 Task: Create a due date automation trigger when advanced on, on the monday before a card is due add dates starting in in more than 1 days at 11:00 AM.
Action: Mouse moved to (1006, 161)
Screenshot: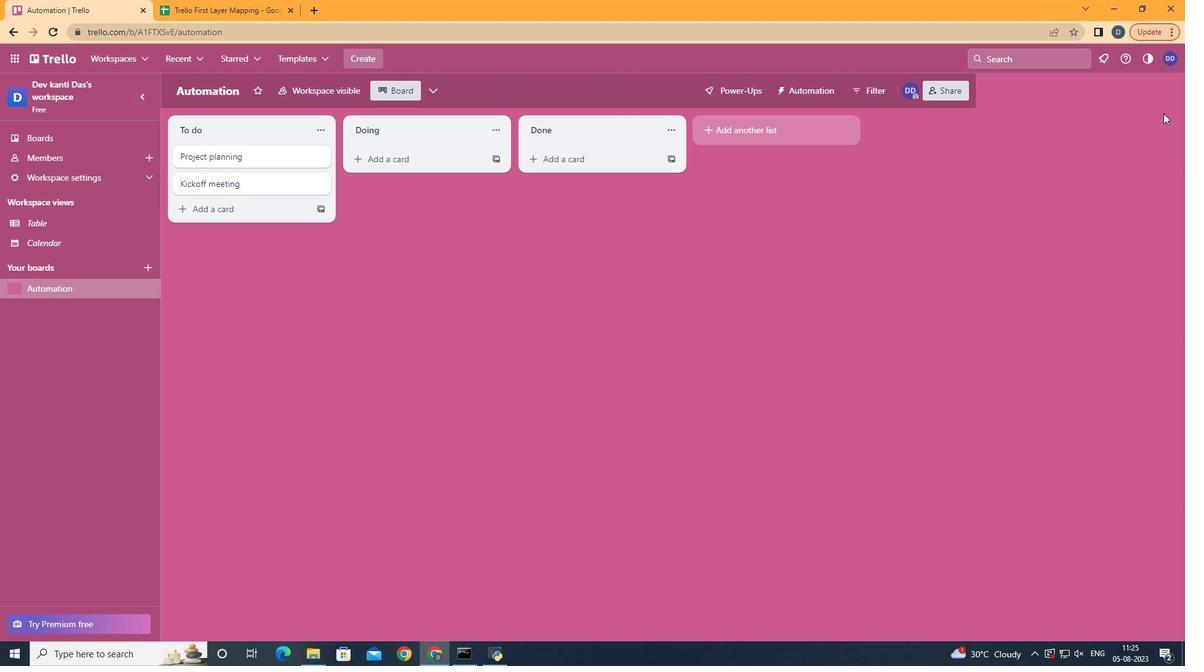 
Action: Mouse pressed left at (1006, 161)
Screenshot: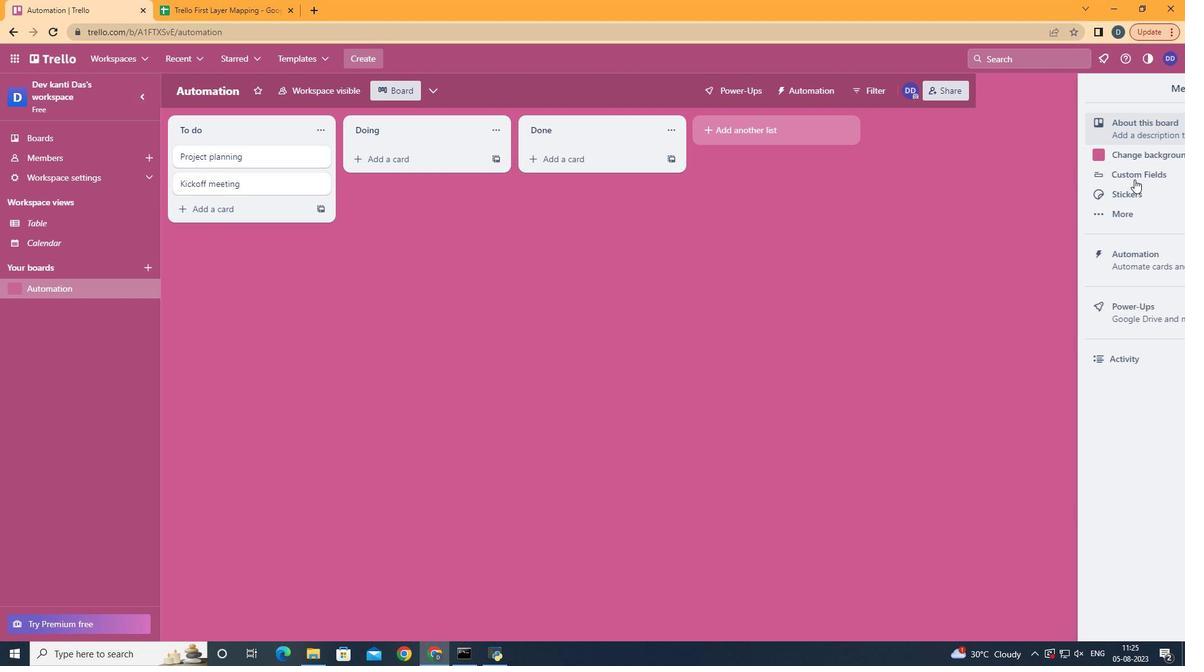 
Action: Mouse moved to (972, 296)
Screenshot: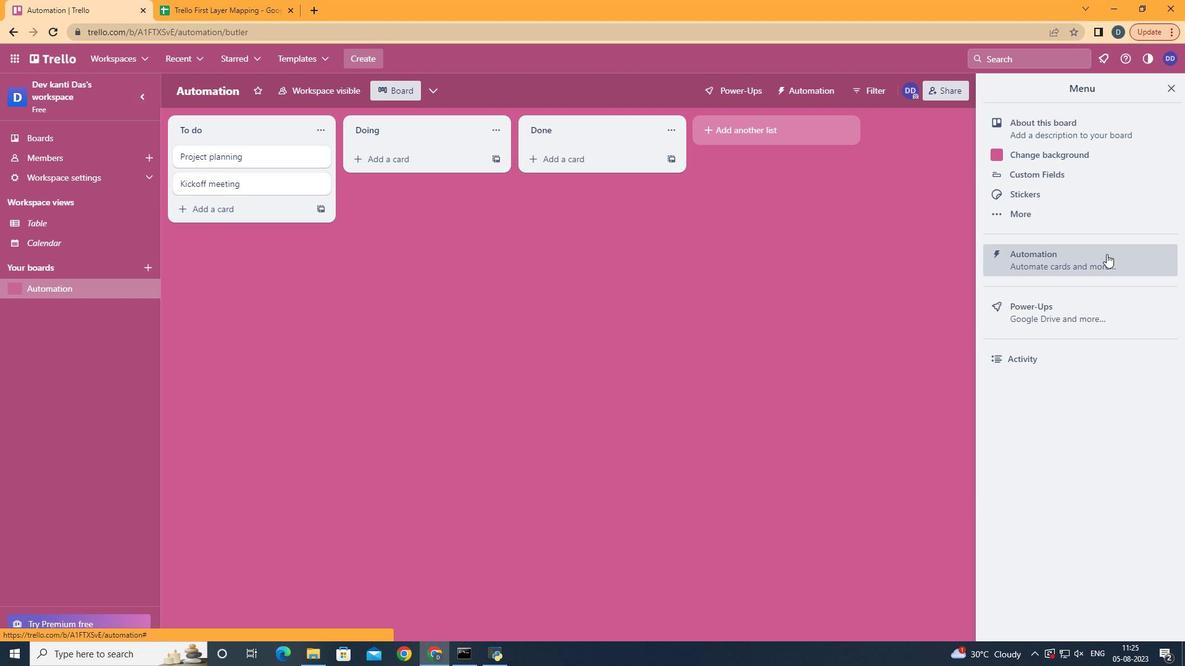 
Action: Mouse pressed left at (972, 296)
Screenshot: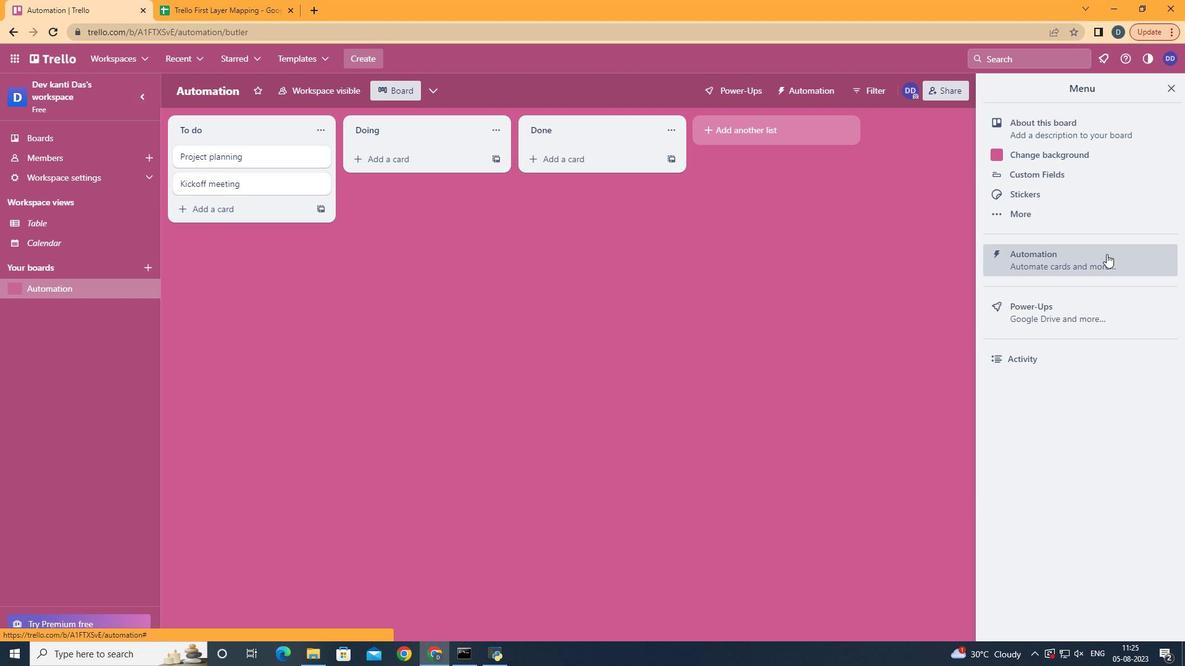 
Action: Mouse moved to (466, 295)
Screenshot: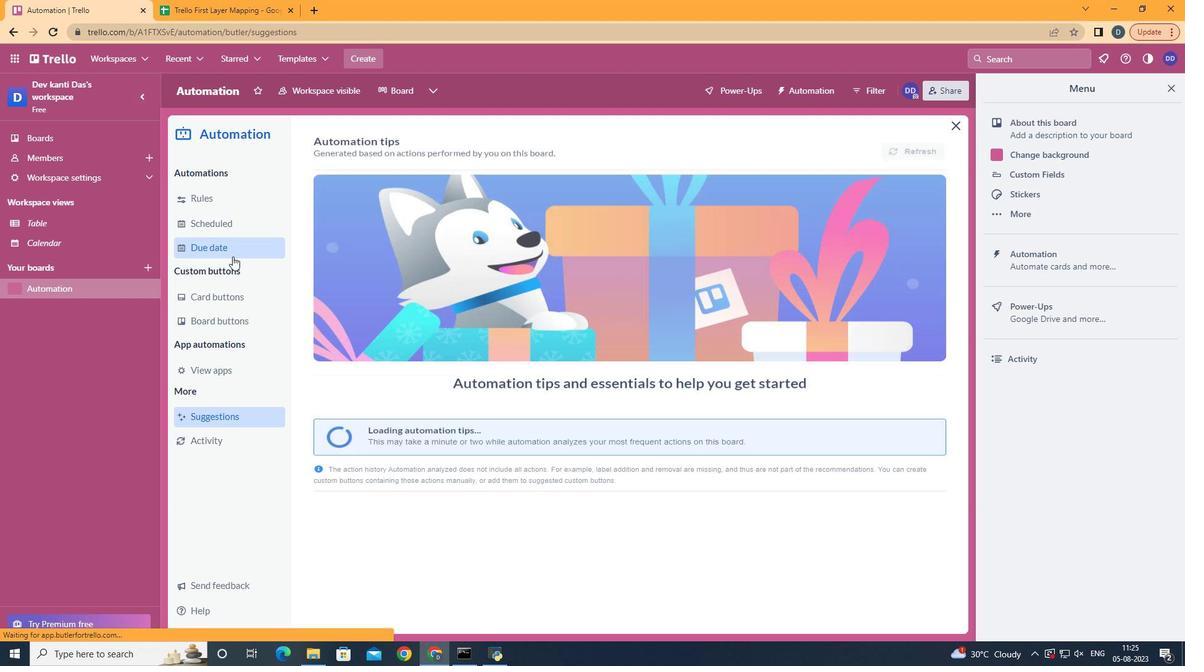 
Action: Mouse pressed left at (466, 295)
Screenshot: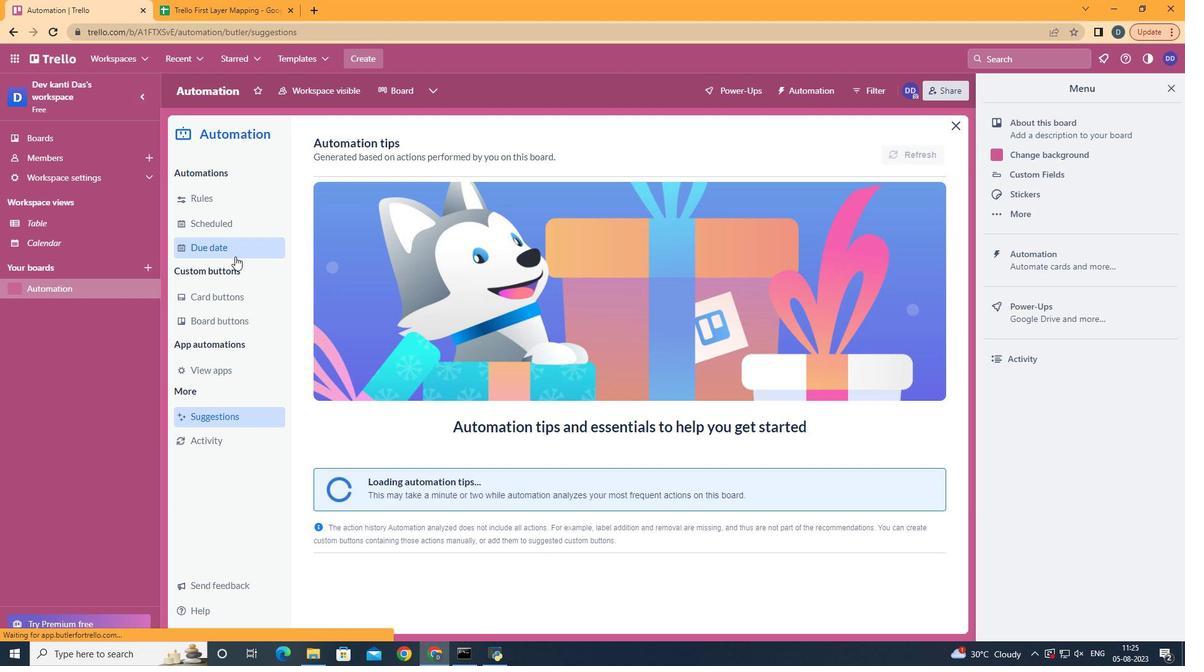 
Action: Mouse moved to (842, 206)
Screenshot: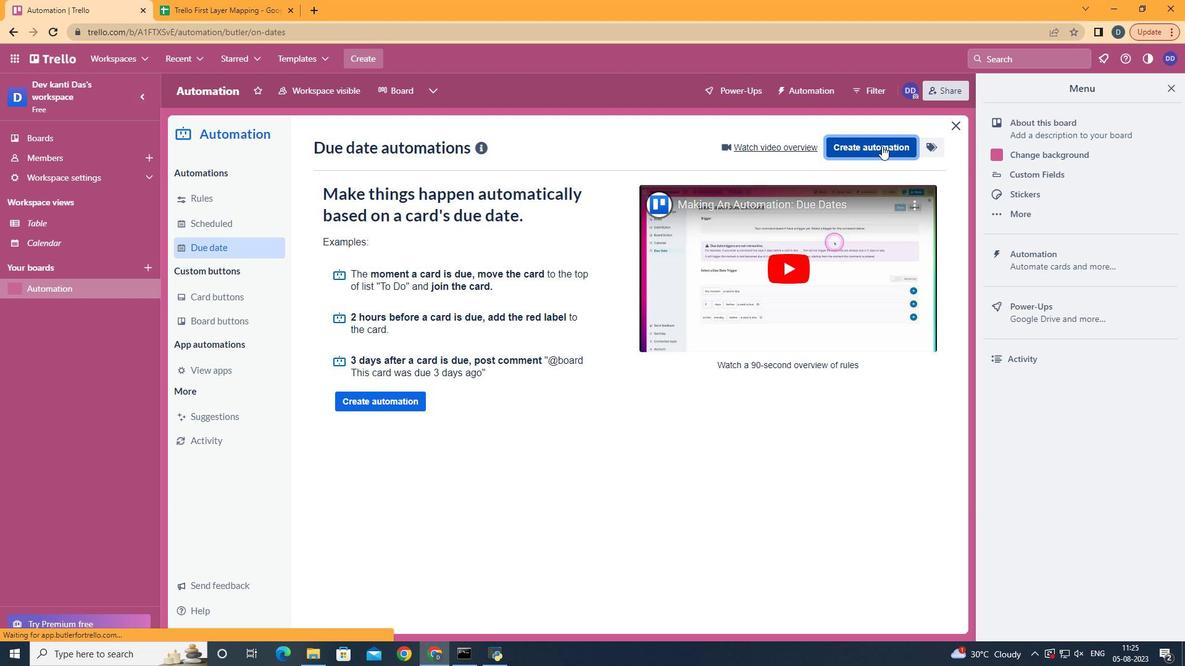
Action: Mouse pressed left at (842, 206)
Screenshot: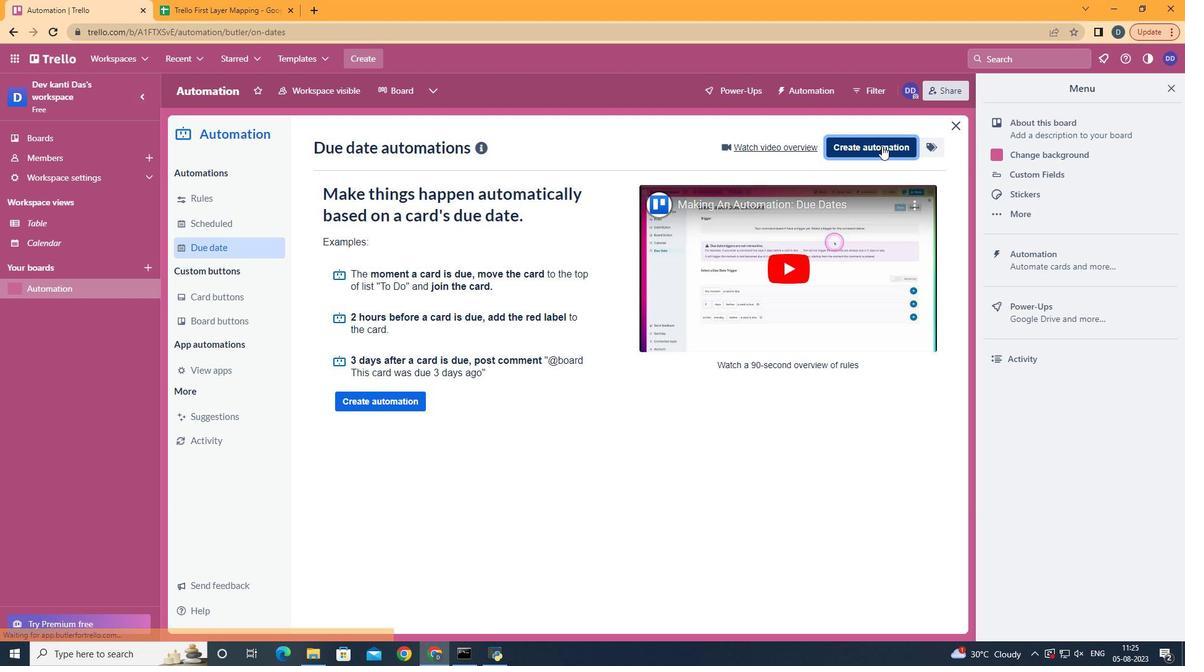 
Action: Mouse moved to (720, 311)
Screenshot: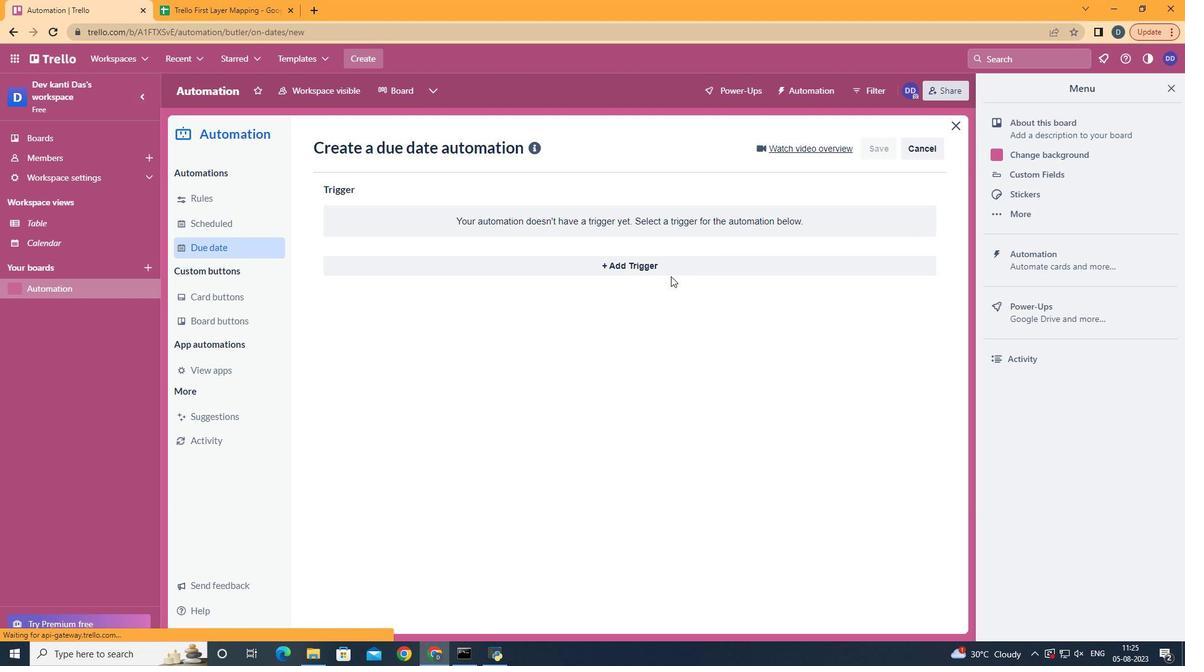 
Action: Mouse pressed left at (720, 311)
Screenshot: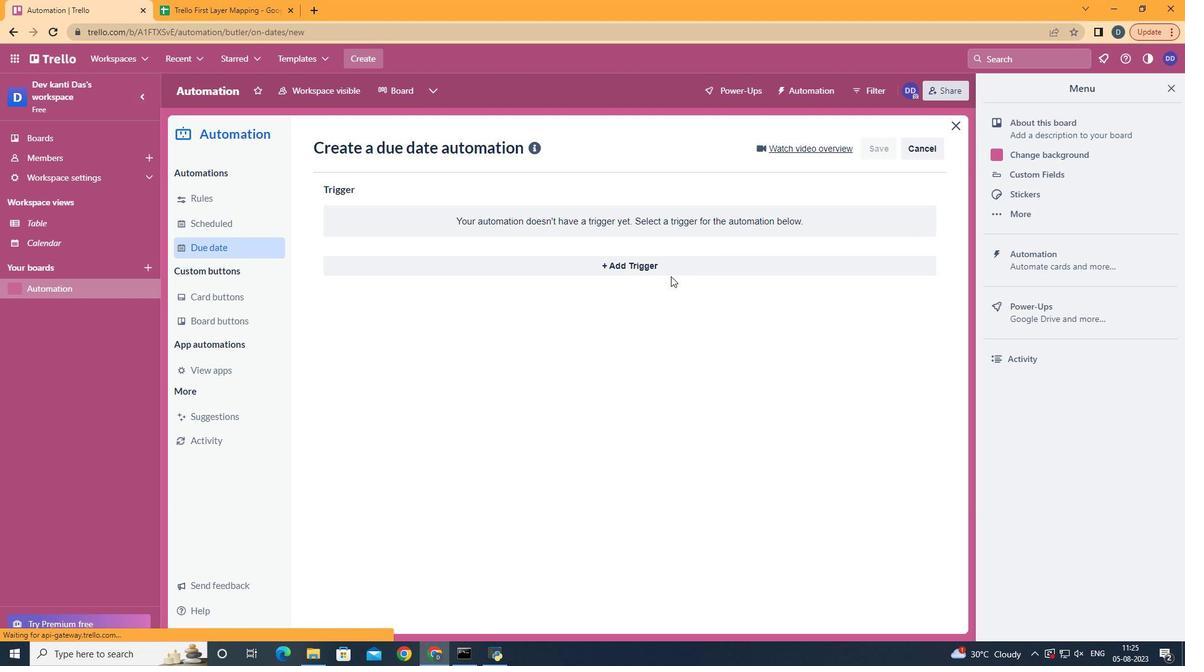 
Action: Mouse moved to (780, 304)
Screenshot: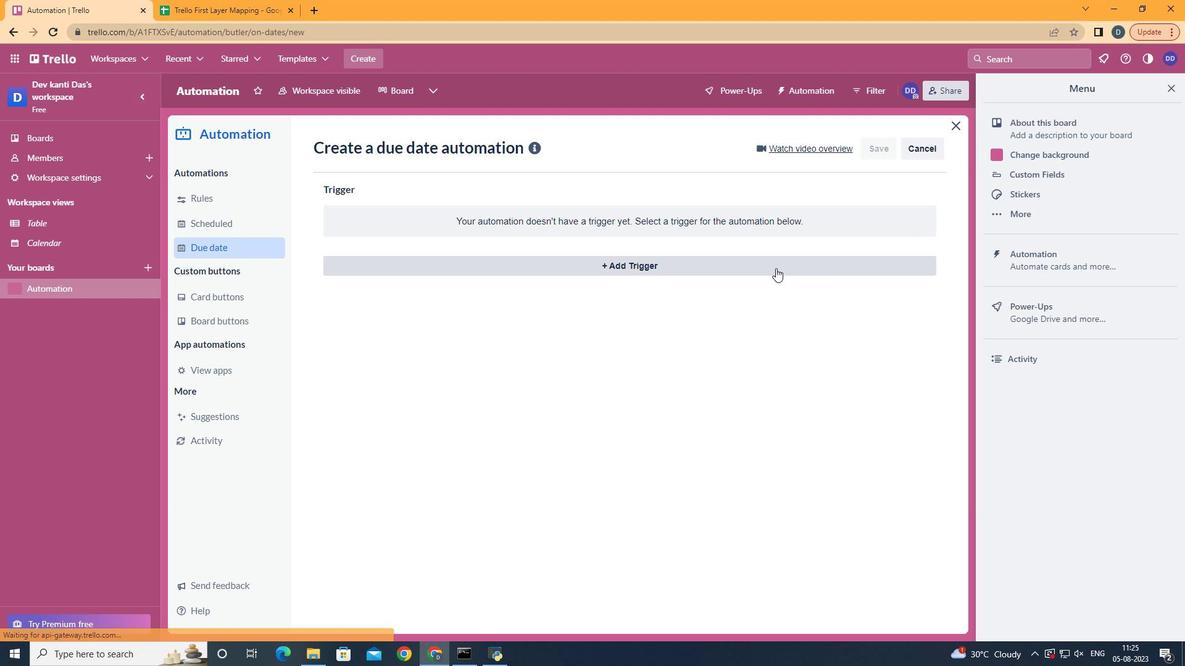 
Action: Mouse pressed left at (780, 304)
Screenshot: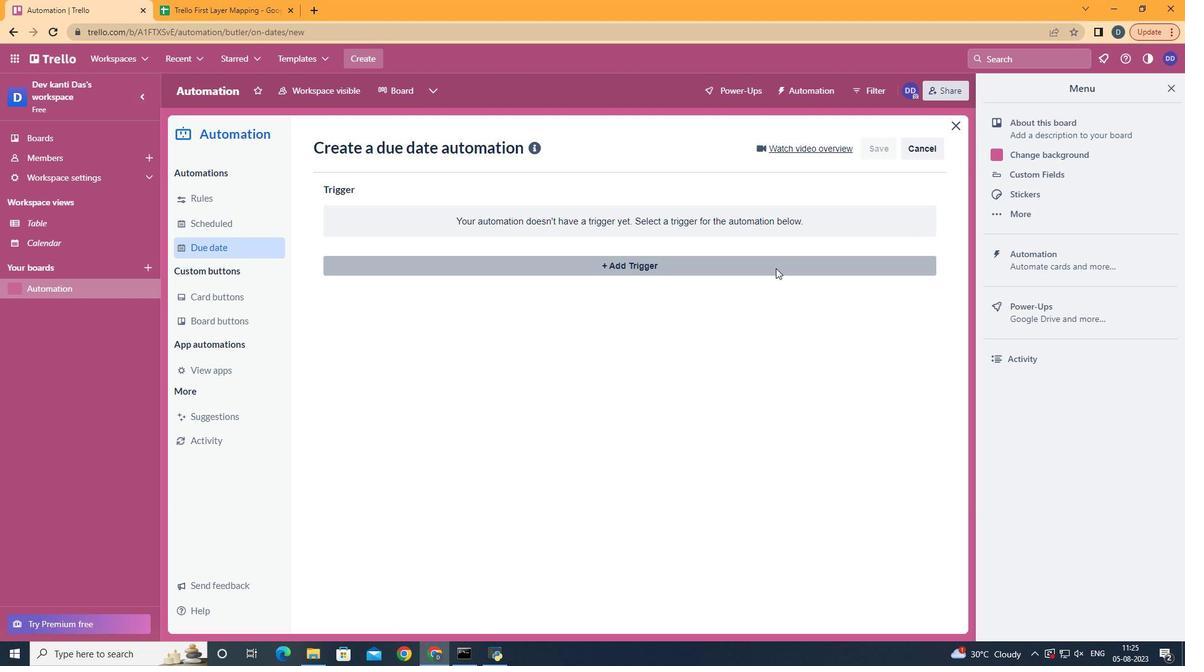 
Action: Mouse moved to (558, 346)
Screenshot: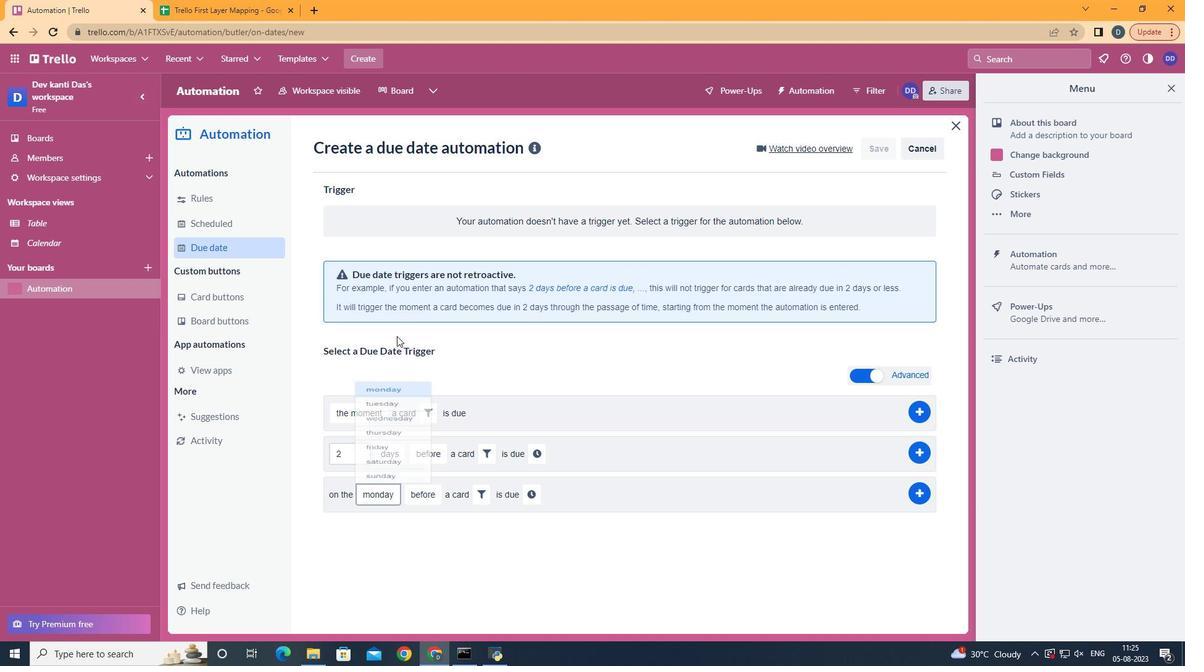 
Action: Mouse pressed left at (558, 346)
Screenshot: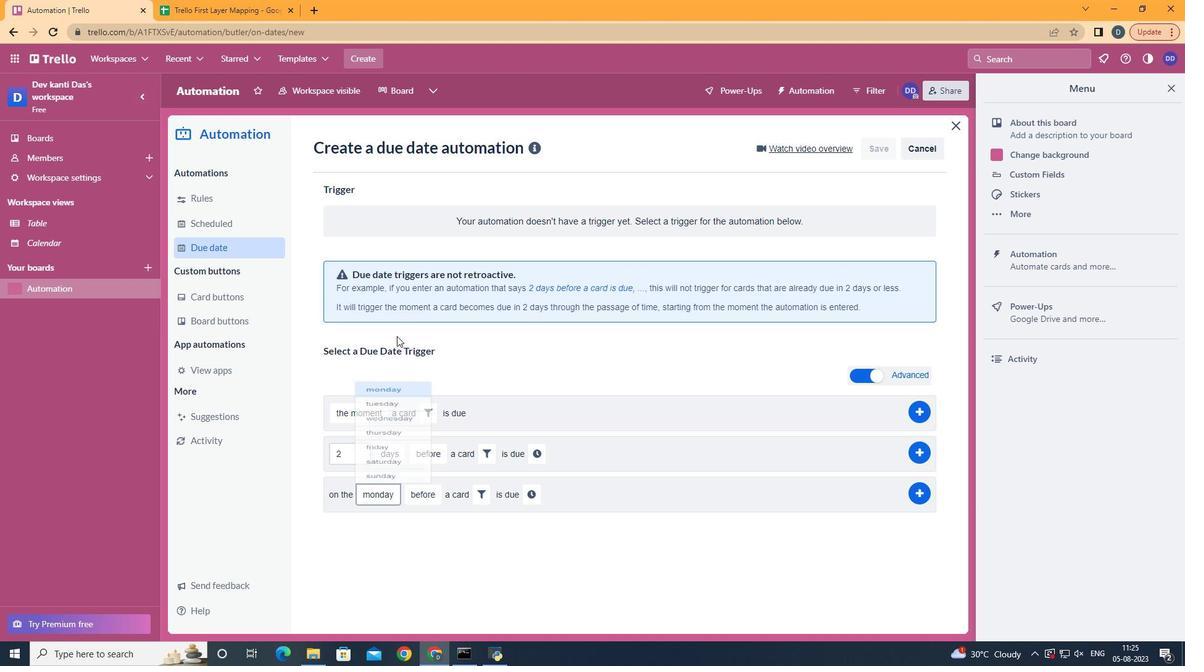 
Action: Mouse moved to (585, 504)
Screenshot: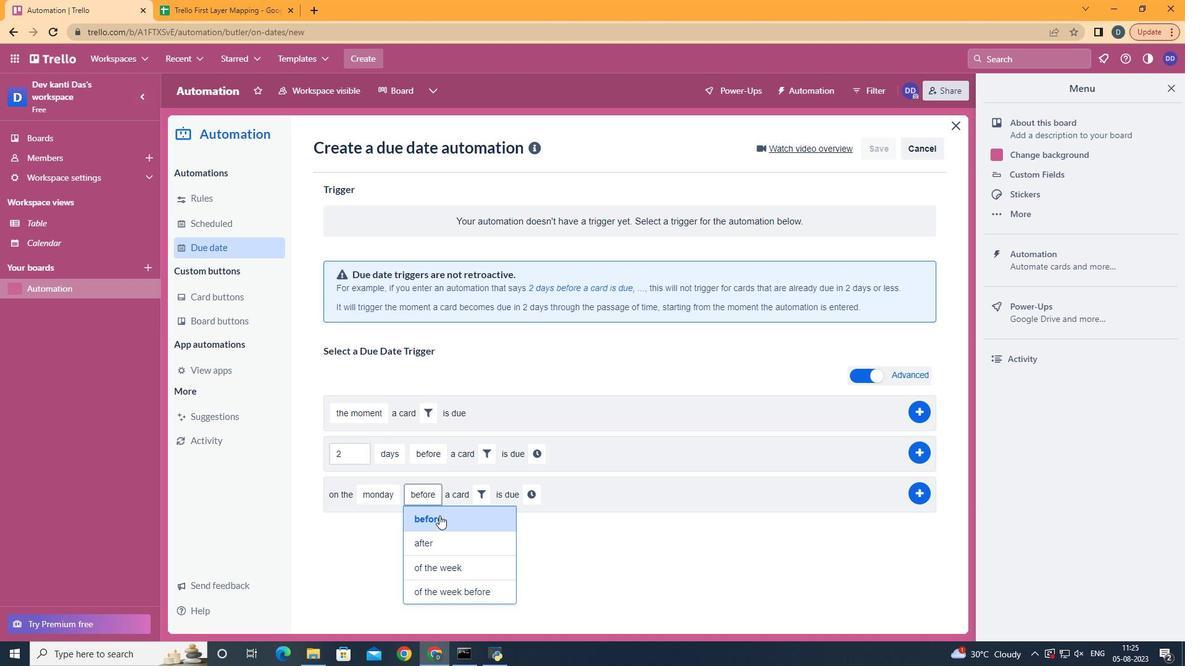 
Action: Mouse pressed left at (585, 504)
Screenshot: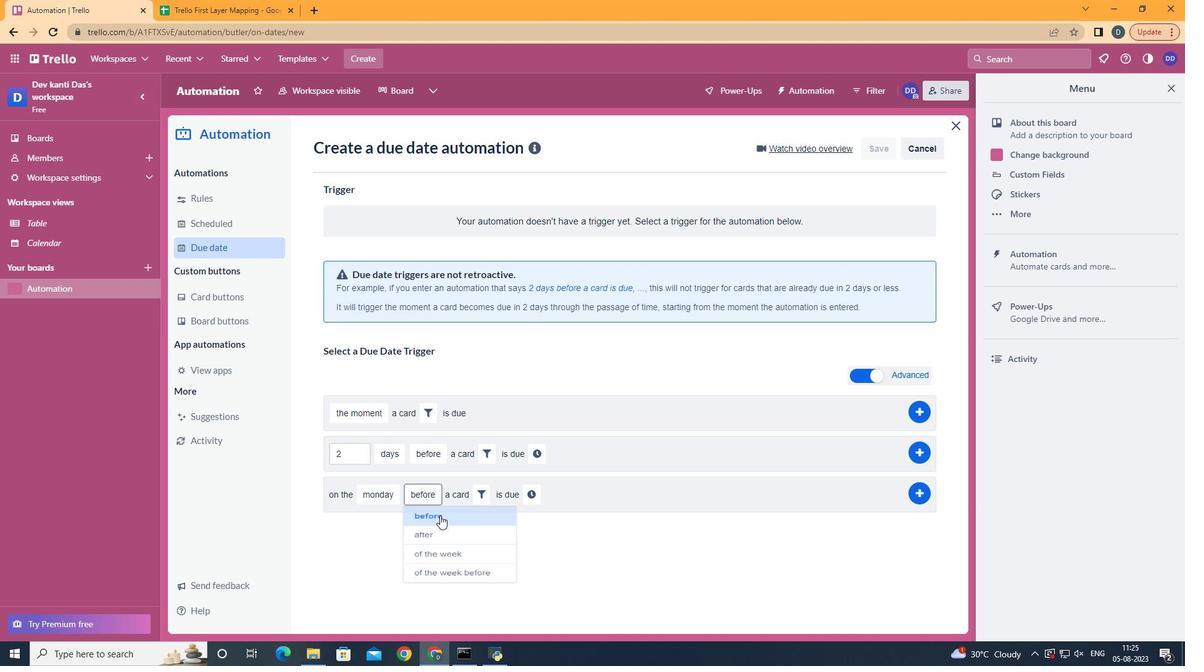 
Action: Mouse moved to (614, 490)
Screenshot: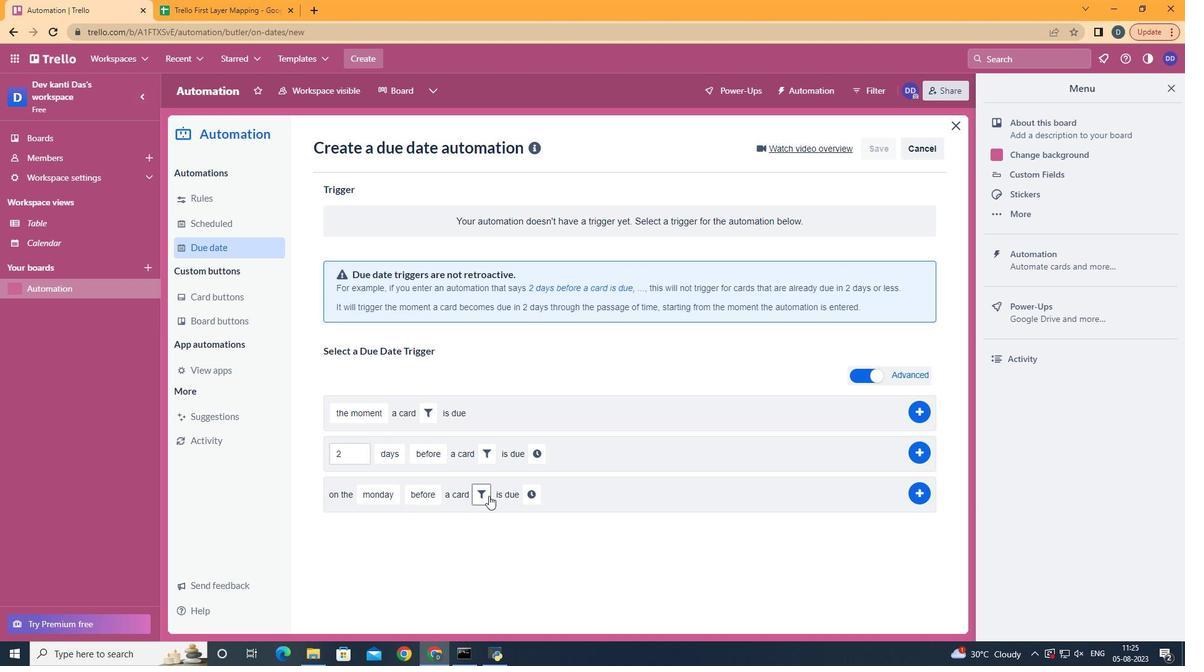 
Action: Mouse pressed left at (614, 490)
Screenshot: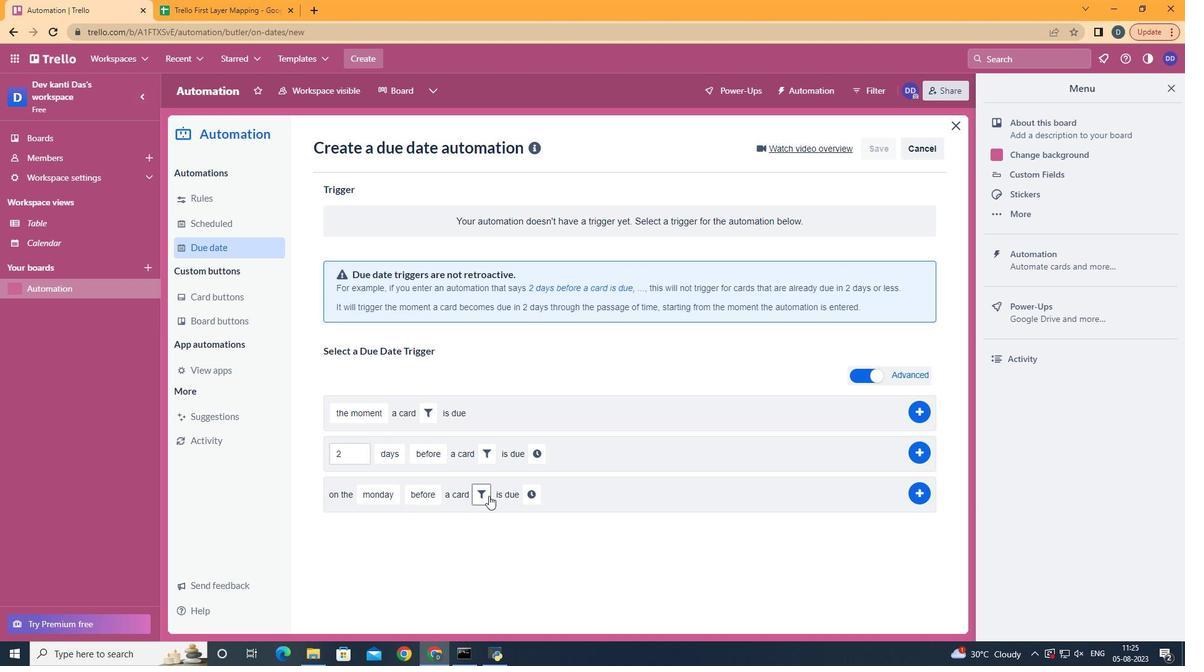 
Action: Mouse moved to (655, 526)
Screenshot: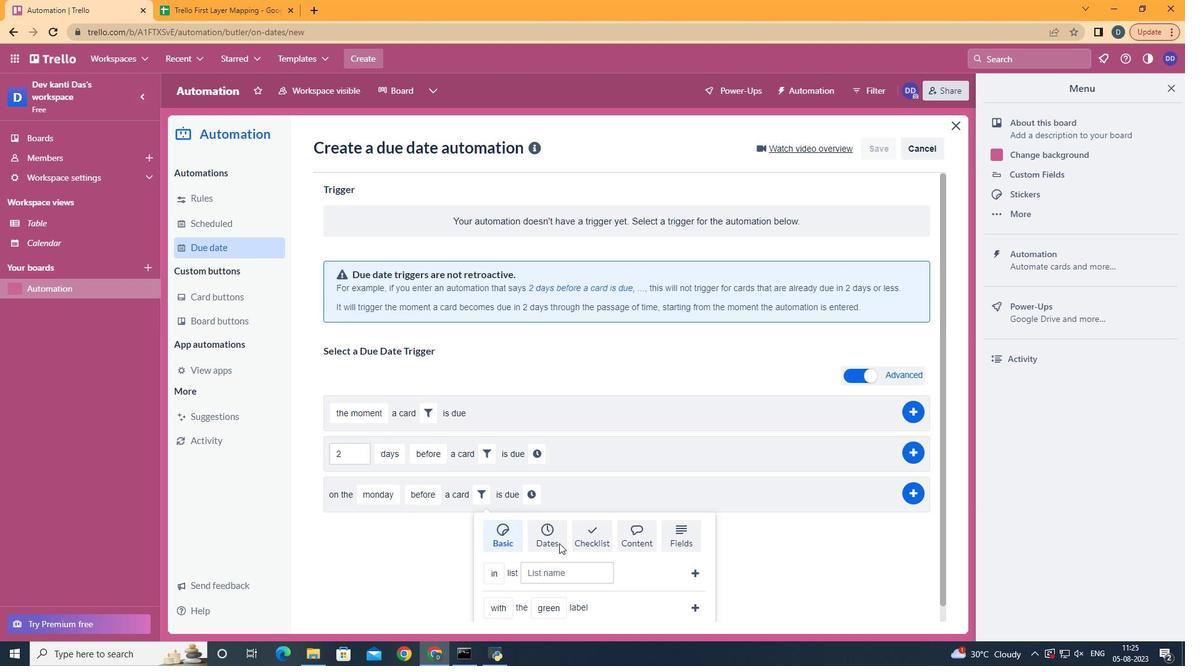 
Action: Mouse pressed left at (655, 526)
Screenshot: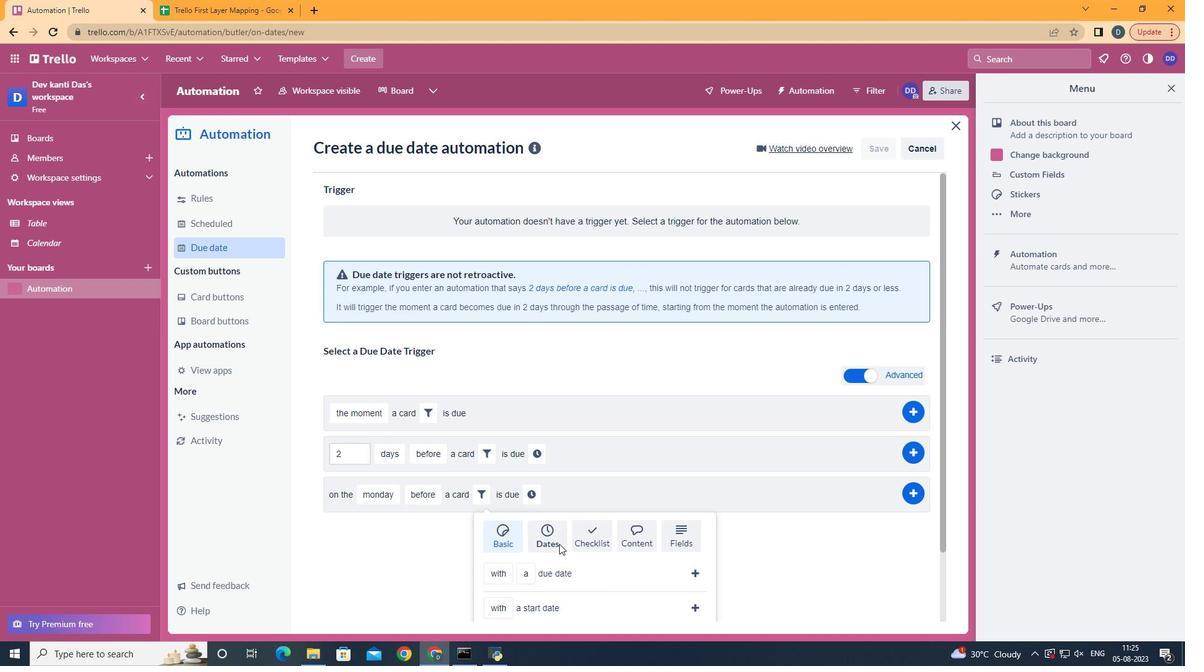 
Action: Mouse moved to (659, 526)
Screenshot: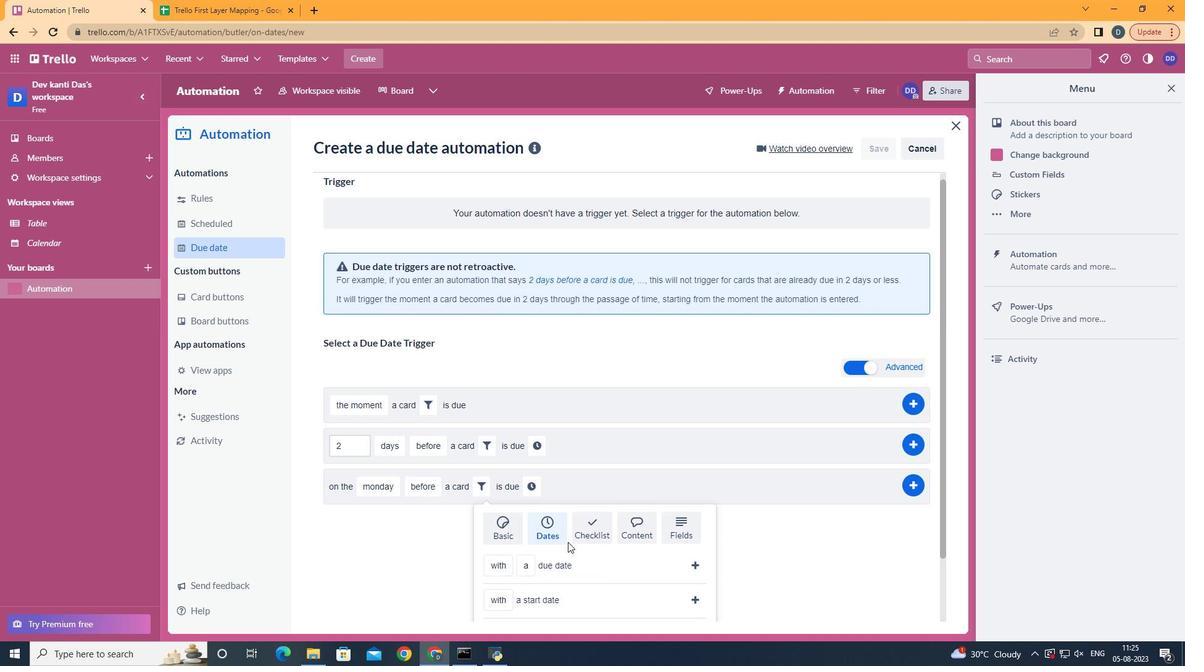 
Action: Mouse scrolled (659, 525) with delta (0, 0)
Screenshot: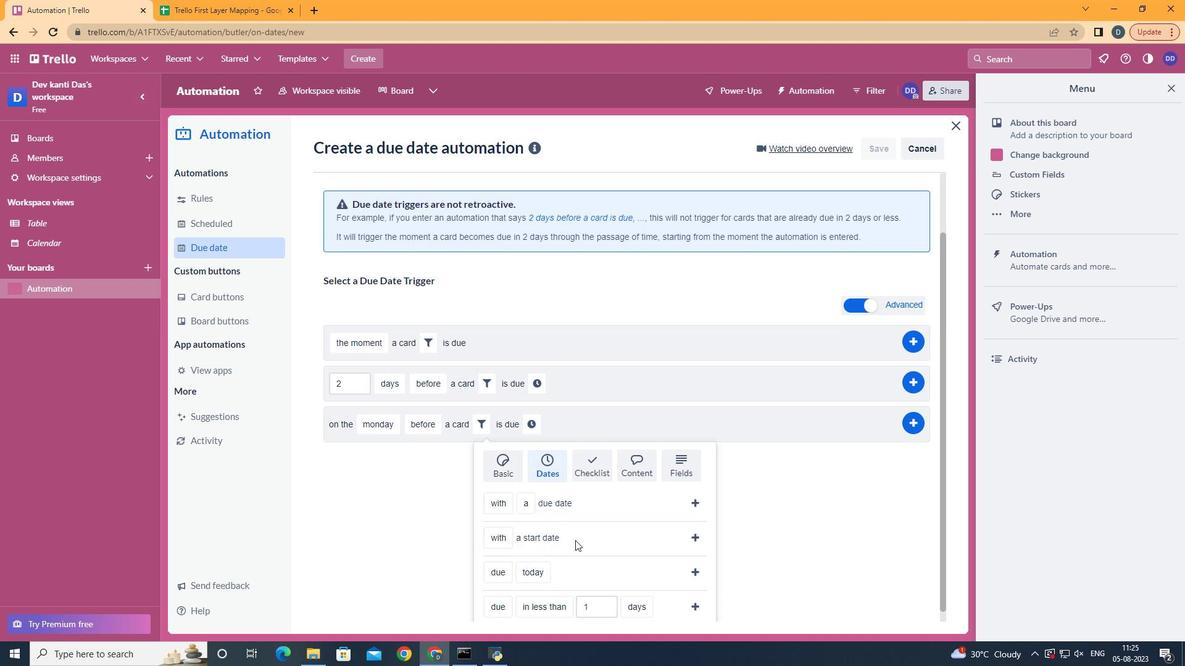 
Action: Mouse moved to (659, 526)
Screenshot: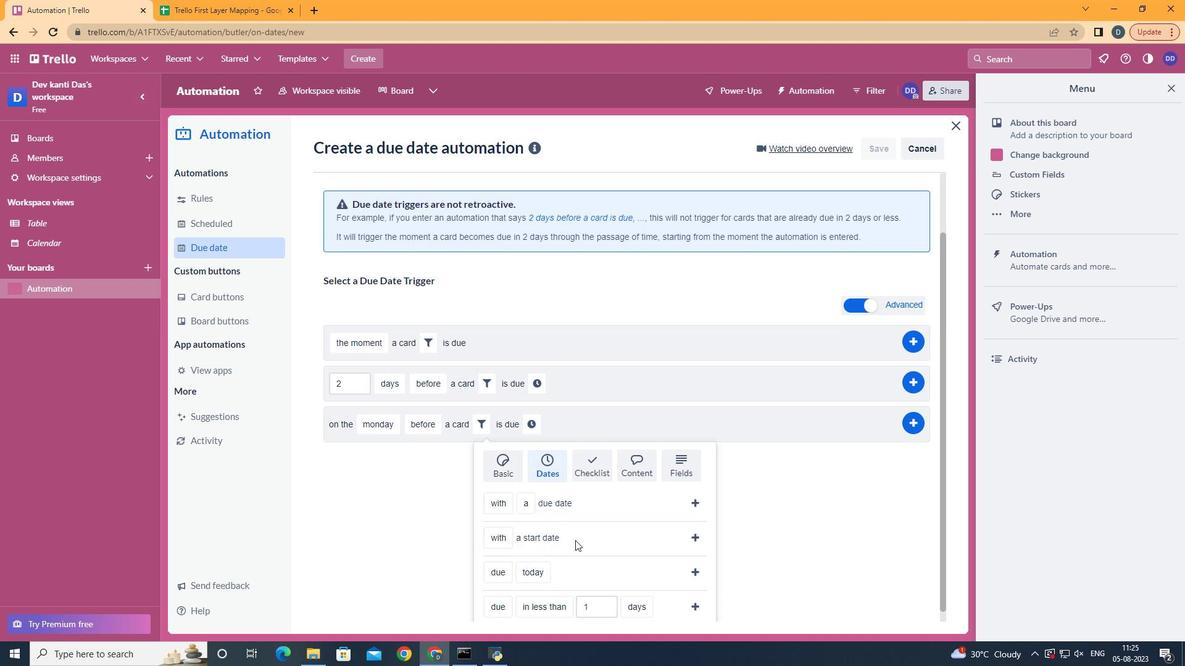 
Action: Mouse scrolled (659, 525) with delta (0, 0)
Screenshot: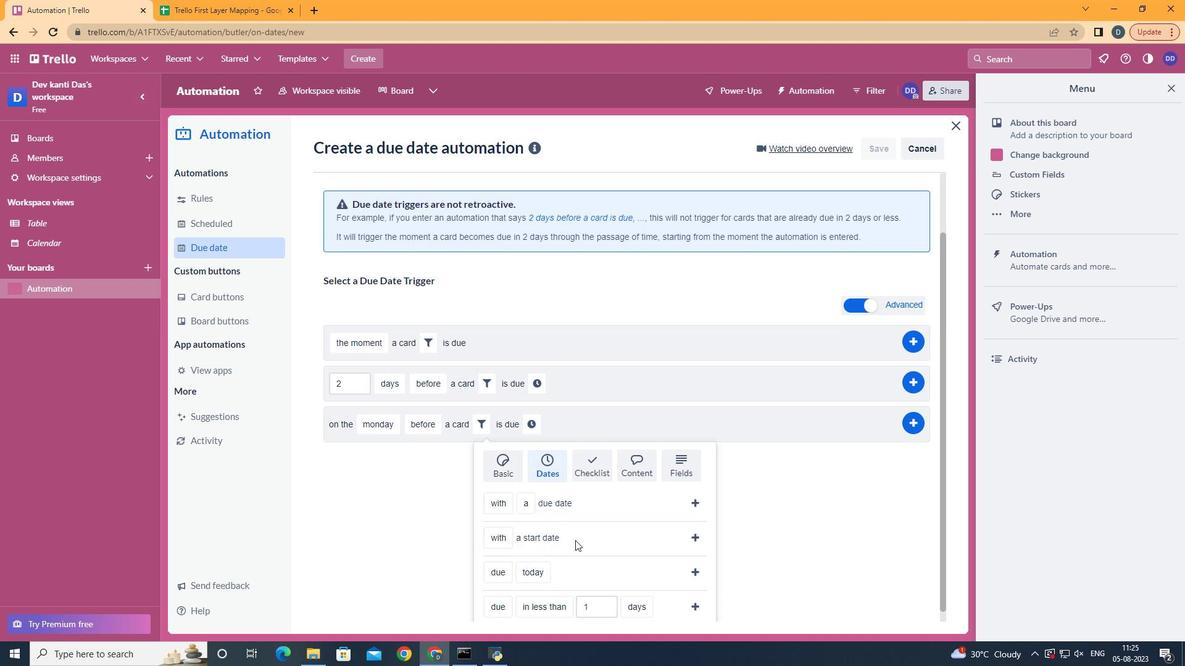 
Action: Mouse moved to (660, 526)
Screenshot: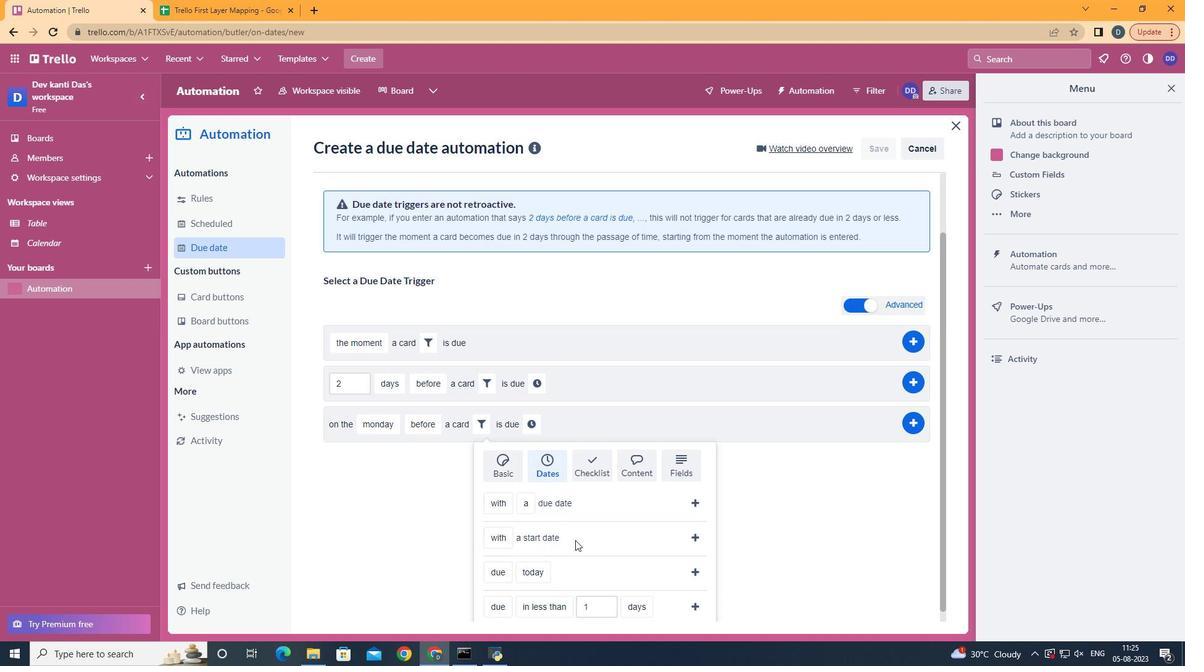 
Action: Mouse scrolled (660, 525) with delta (0, 0)
Screenshot: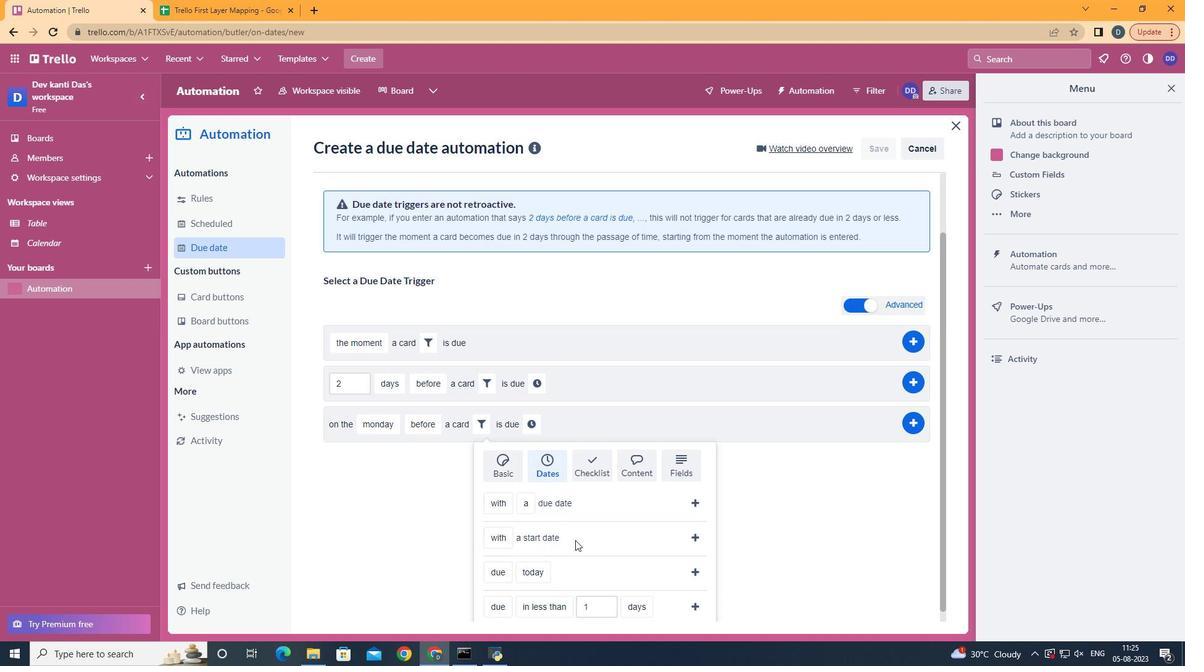
Action: Mouse scrolled (660, 525) with delta (0, 0)
Screenshot: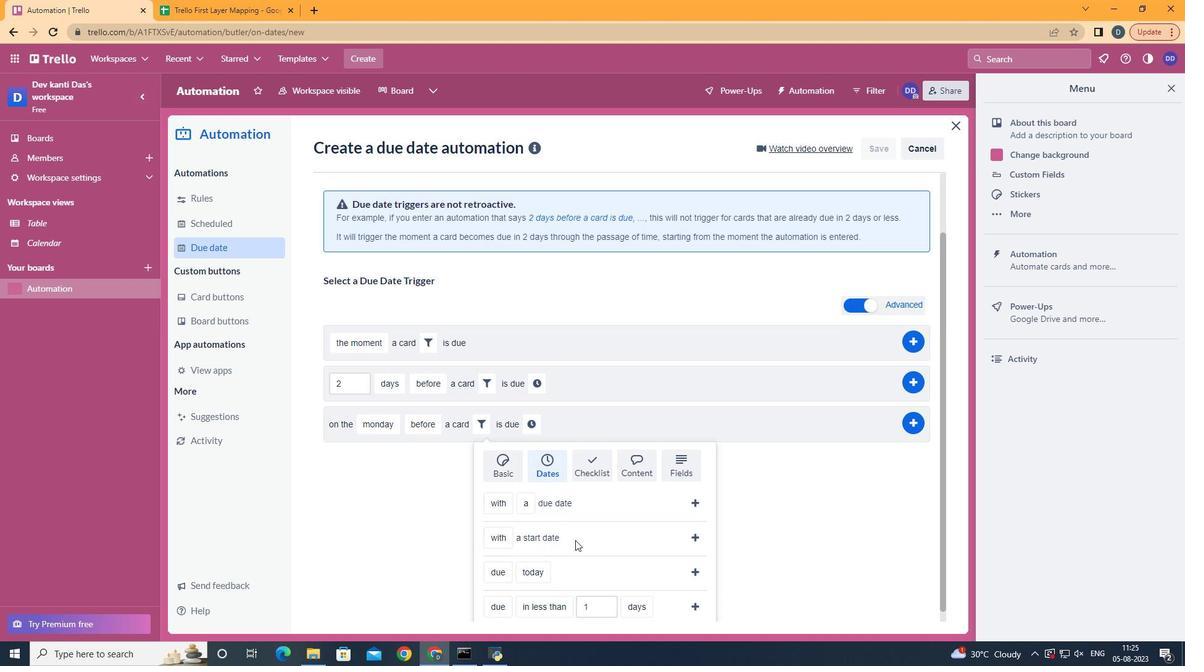 
Action: Mouse scrolled (660, 525) with delta (0, 0)
Screenshot: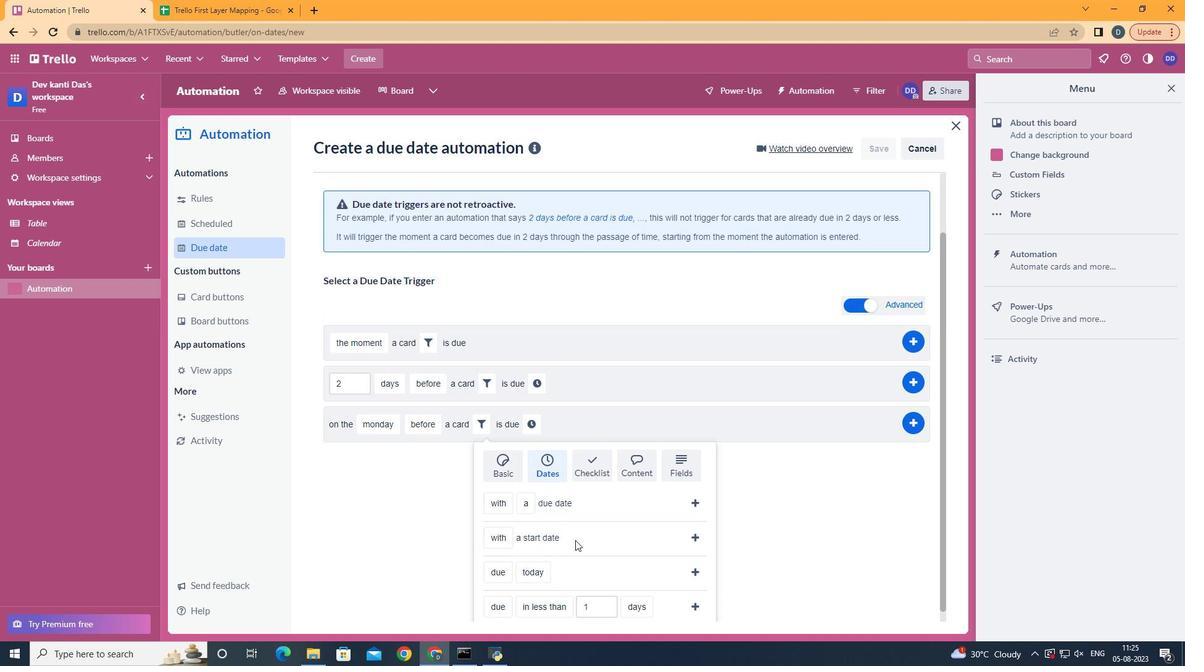 
Action: Mouse moved to (624, 550)
Screenshot: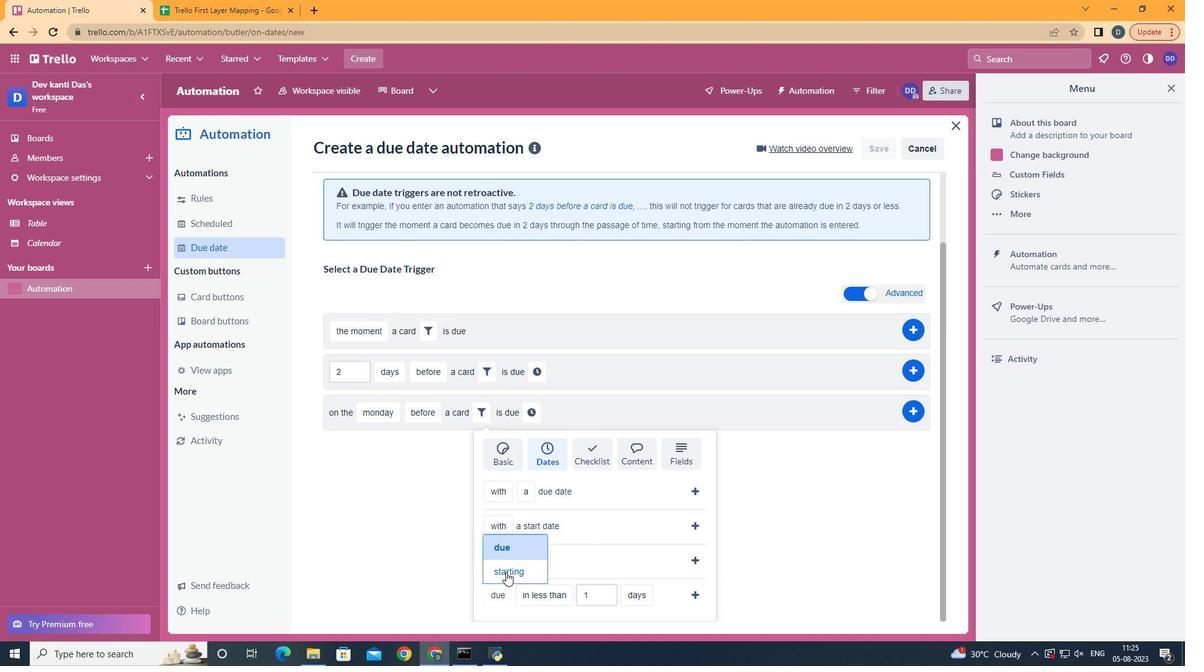 
Action: Mouse pressed left at (624, 550)
Screenshot: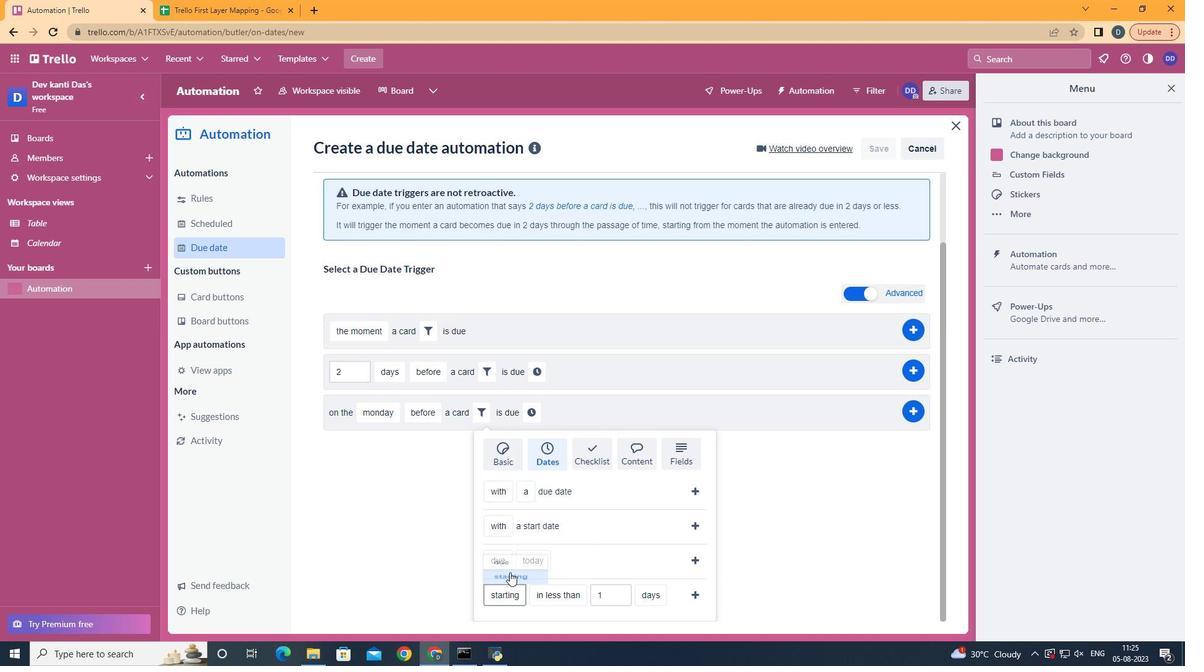 
Action: Mouse moved to (660, 507)
Screenshot: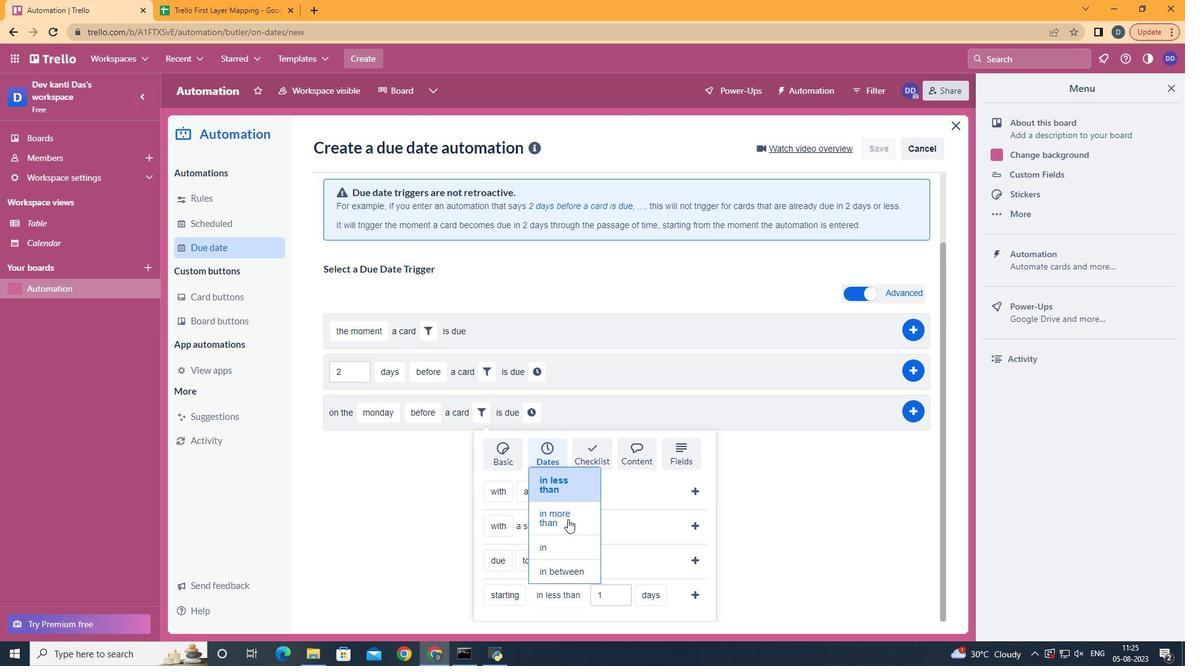 
Action: Mouse pressed left at (660, 507)
Screenshot: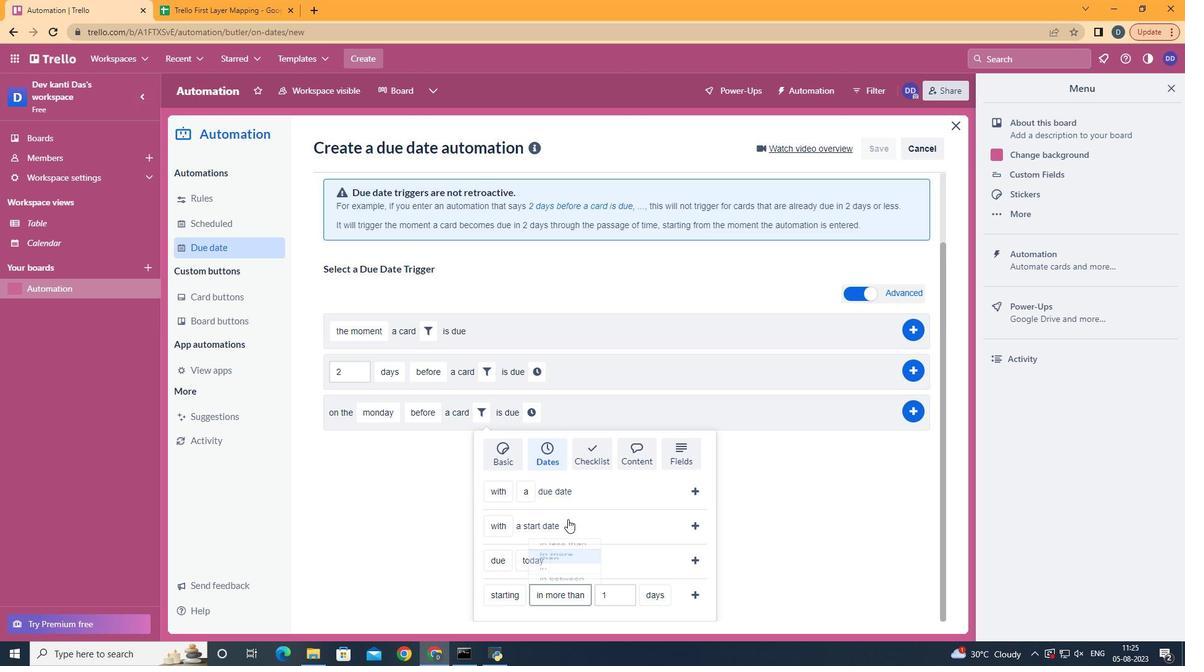 
Action: Mouse moved to (720, 526)
Screenshot: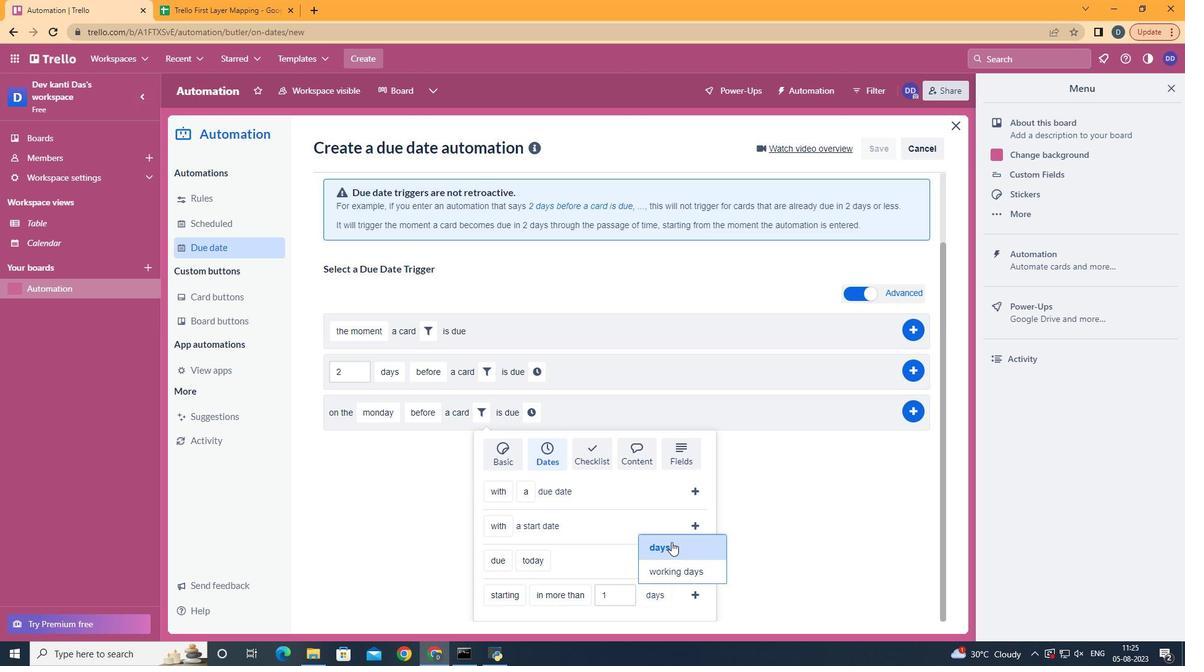 
Action: Mouse pressed left at (720, 526)
Screenshot: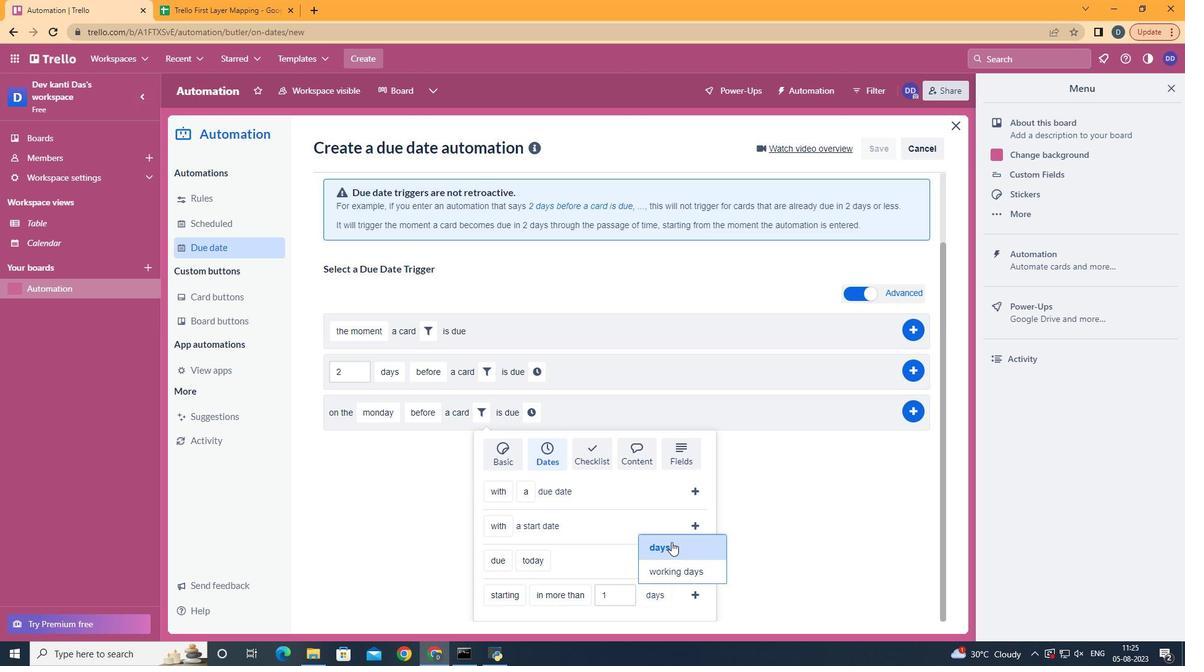 
Action: Mouse moved to (738, 564)
Screenshot: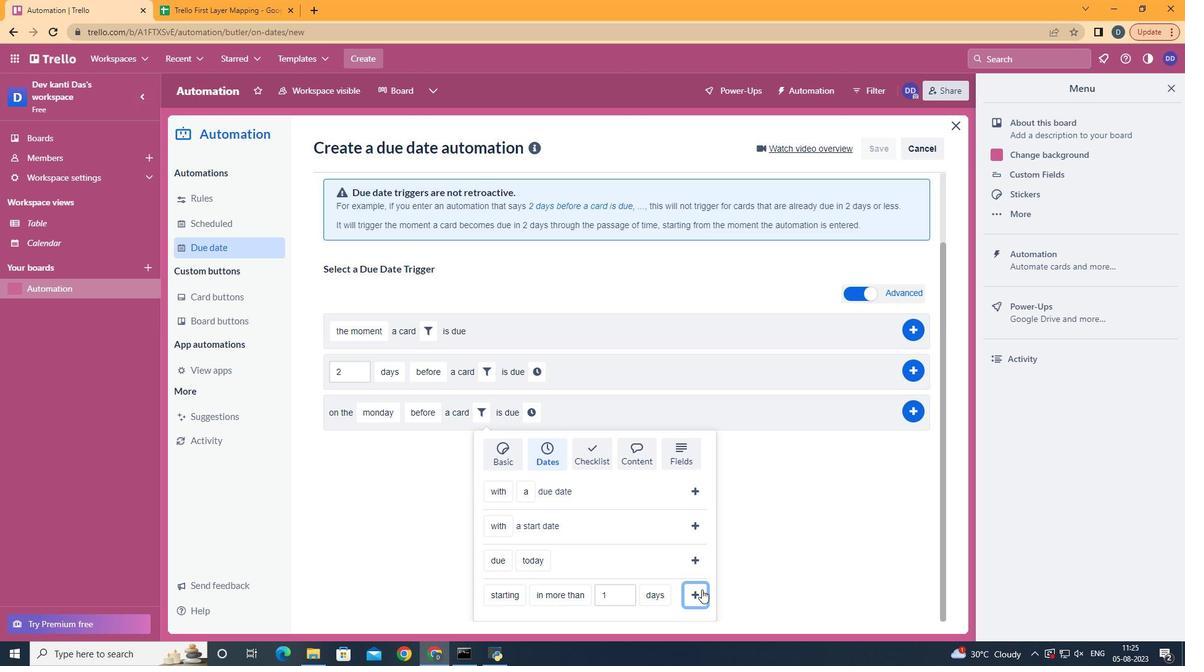 
Action: Mouse pressed left at (738, 564)
Screenshot: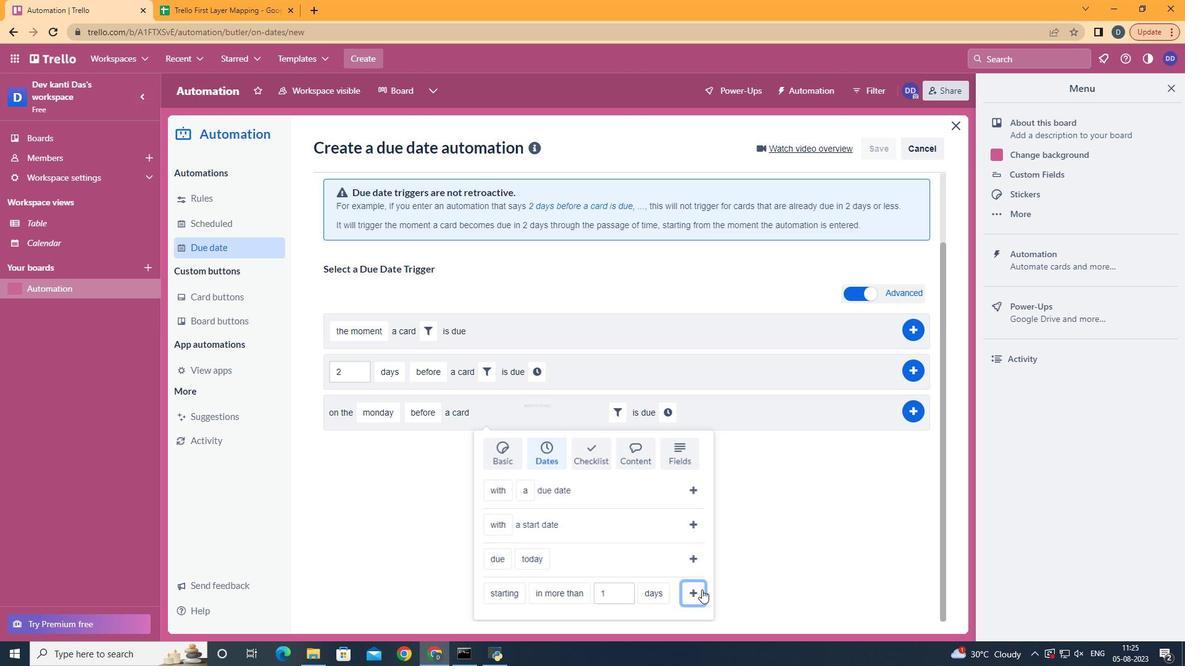 
Action: Mouse moved to (720, 492)
Screenshot: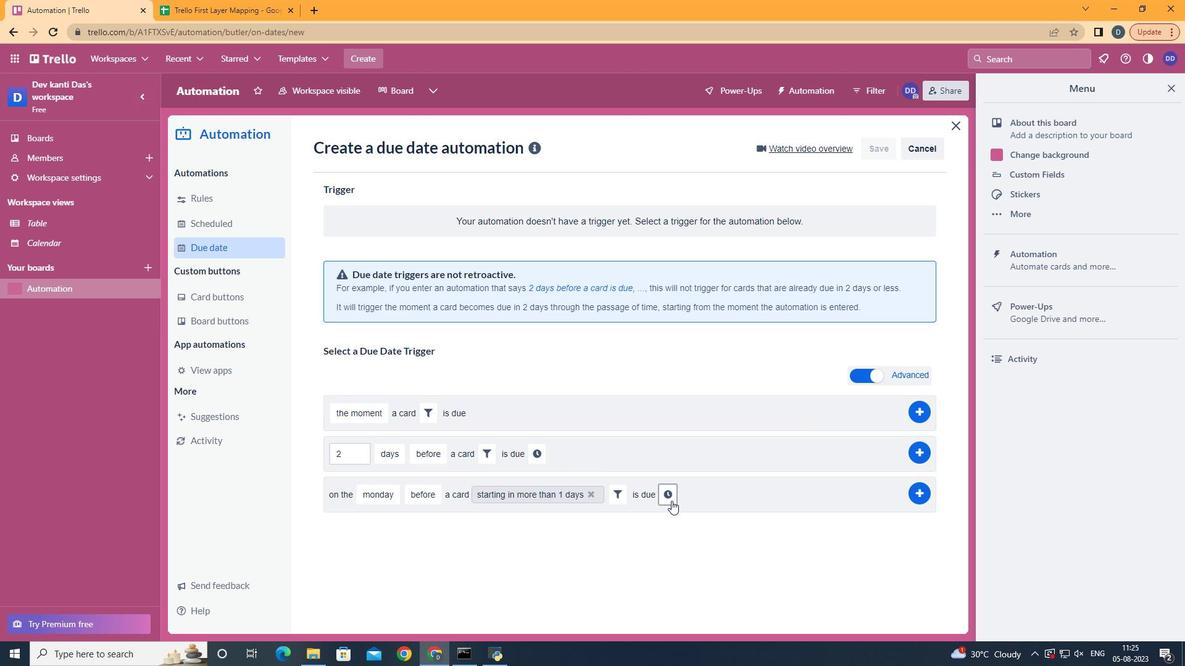 
Action: Mouse pressed left at (720, 492)
Screenshot: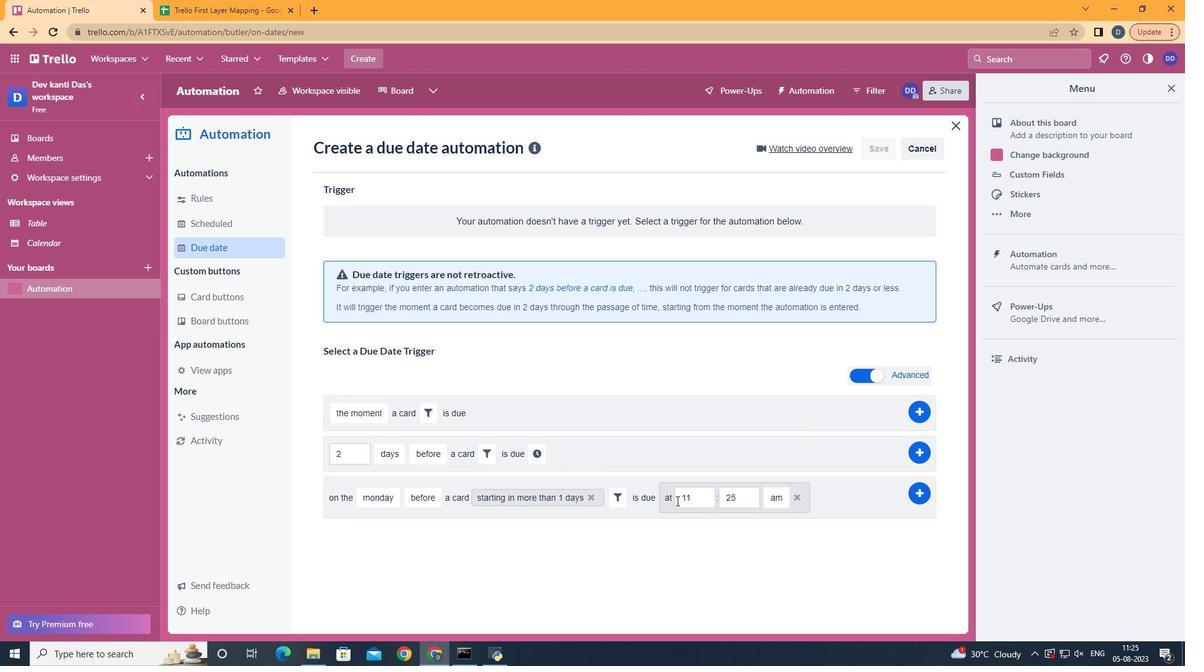 
Action: Mouse moved to (764, 489)
Screenshot: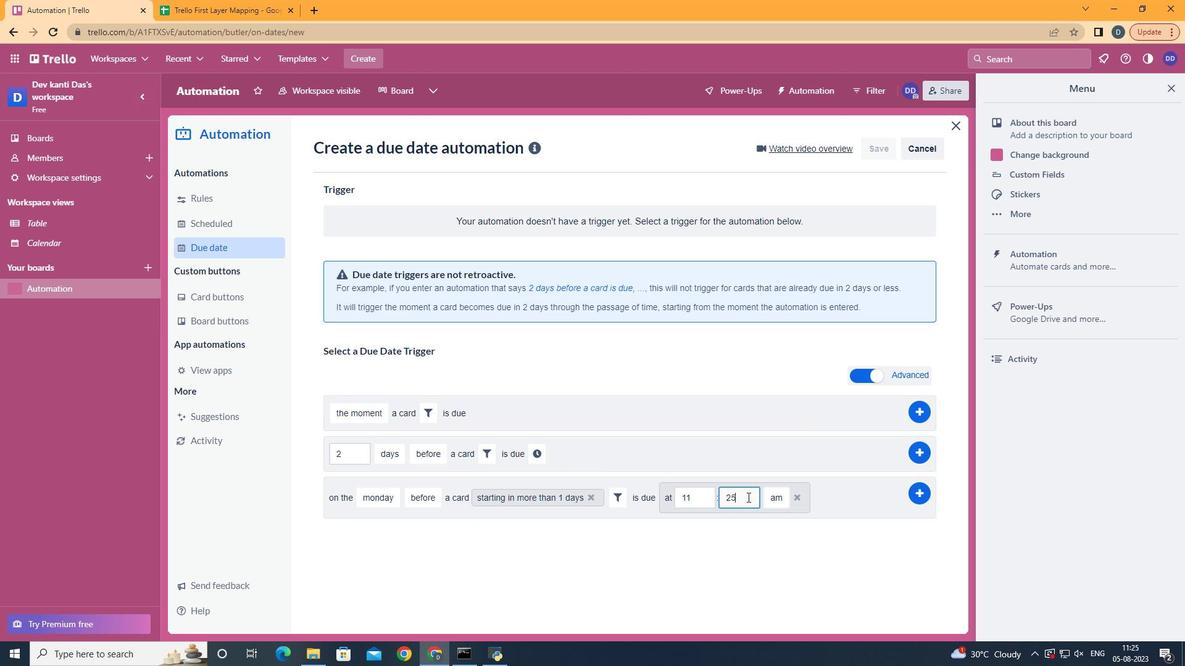 
Action: Mouse pressed left at (764, 489)
Screenshot: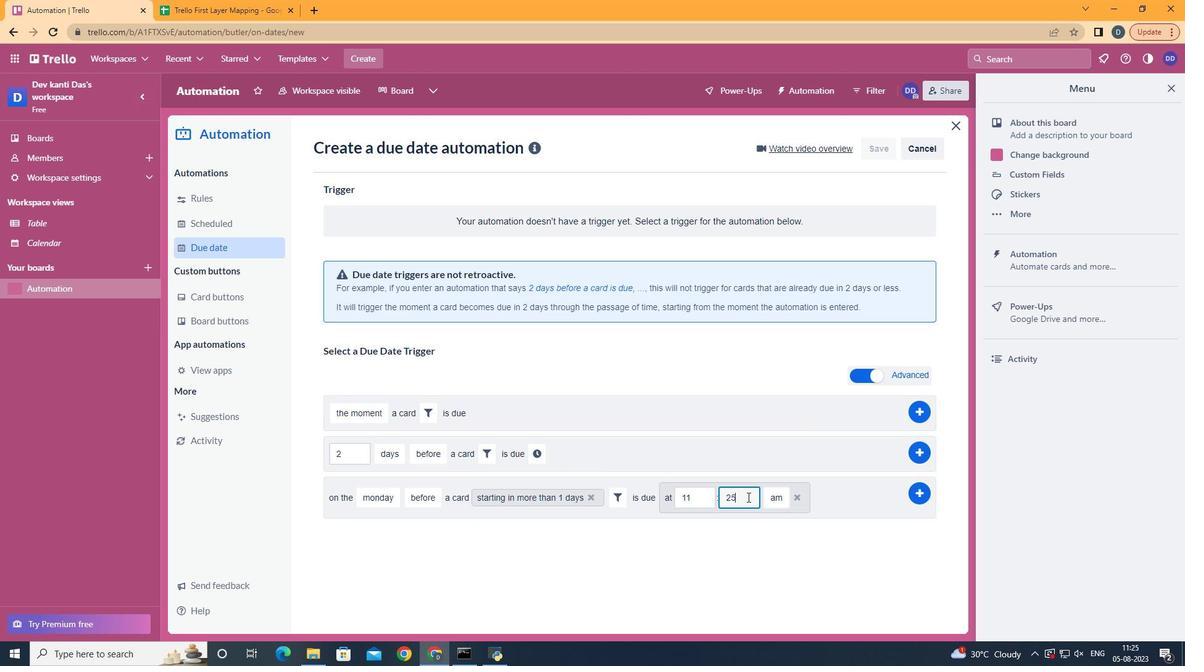 
Action: Key pressed <Key.backspace><Key.backspace>00
Screenshot: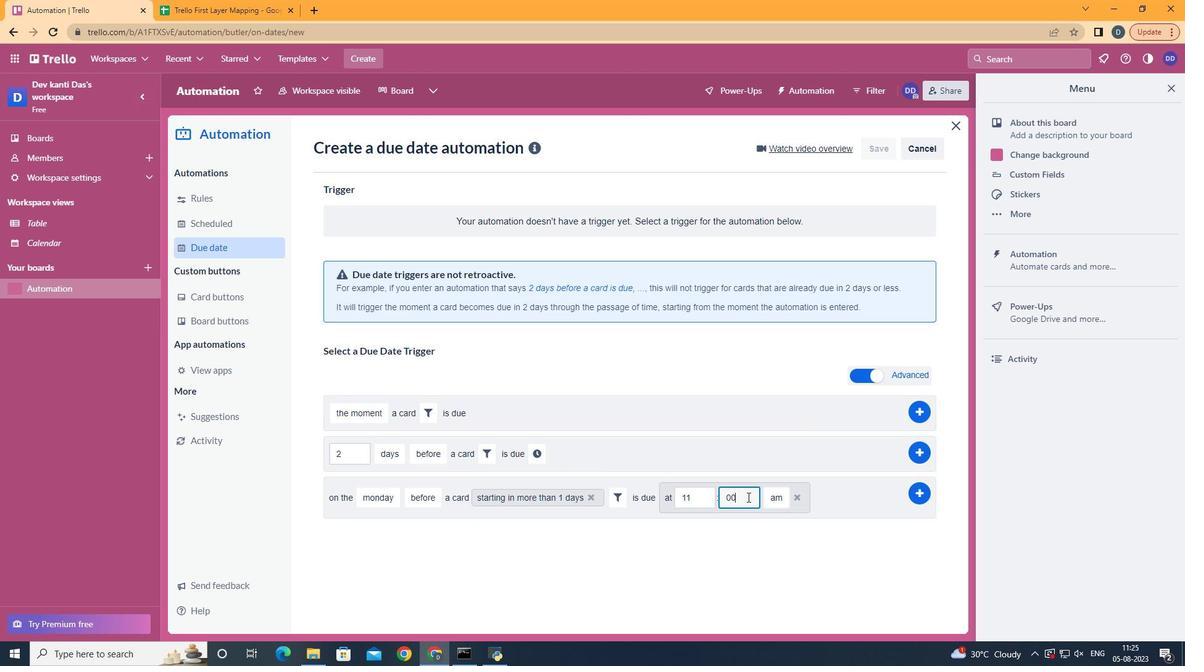
Action: Mouse moved to (871, 487)
Screenshot: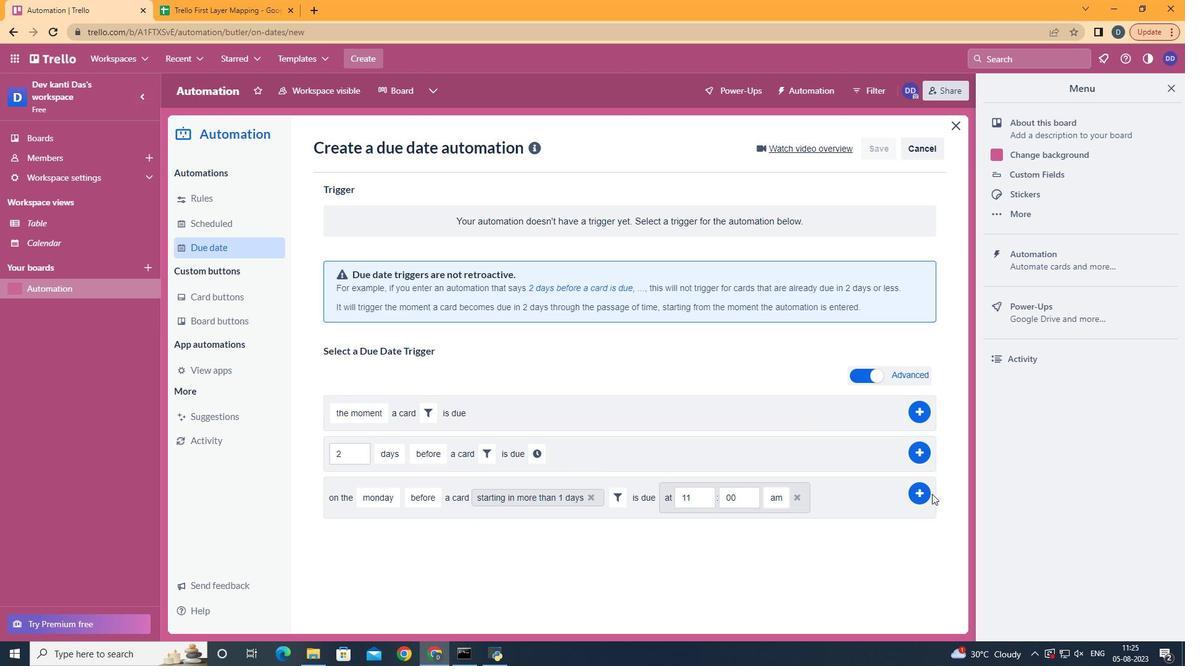 
Action: Mouse pressed left at (871, 487)
Screenshot: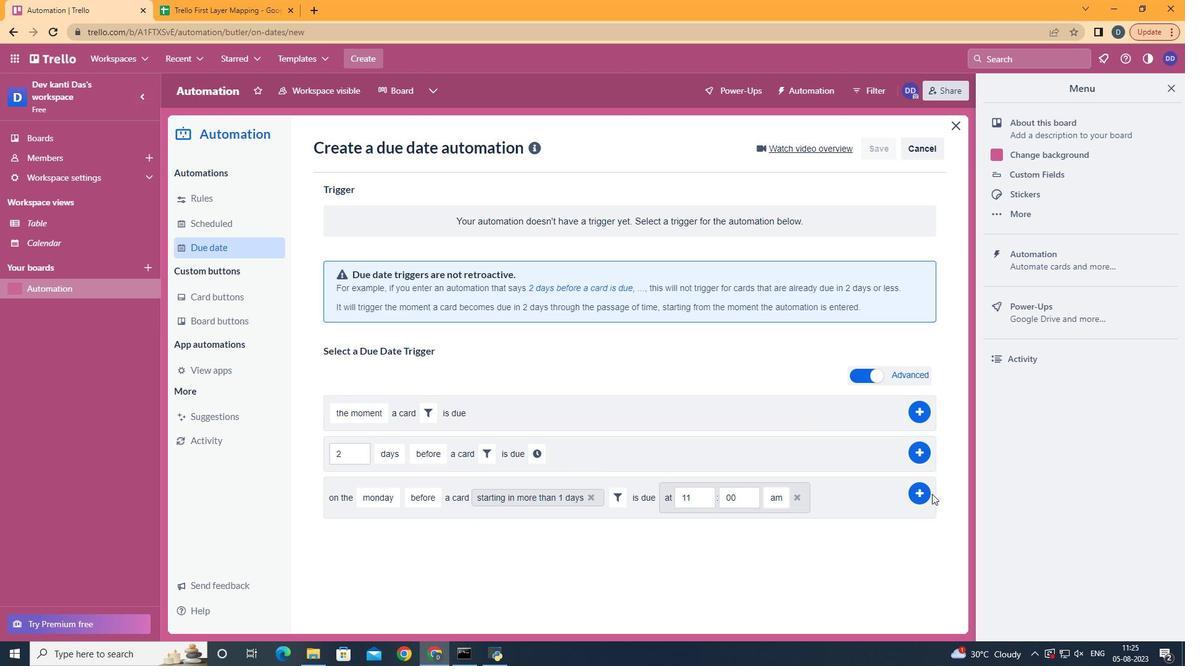 
Action: Mouse moved to (865, 482)
Screenshot: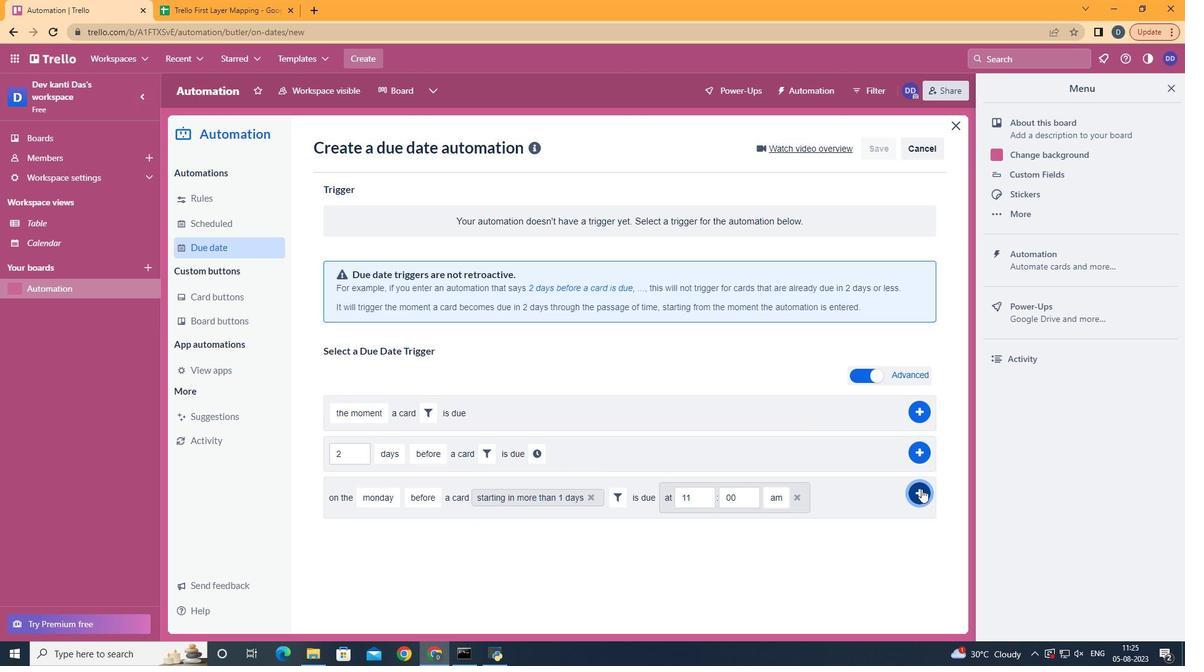 
Action: Mouse pressed left at (865, 482)
Screenshot: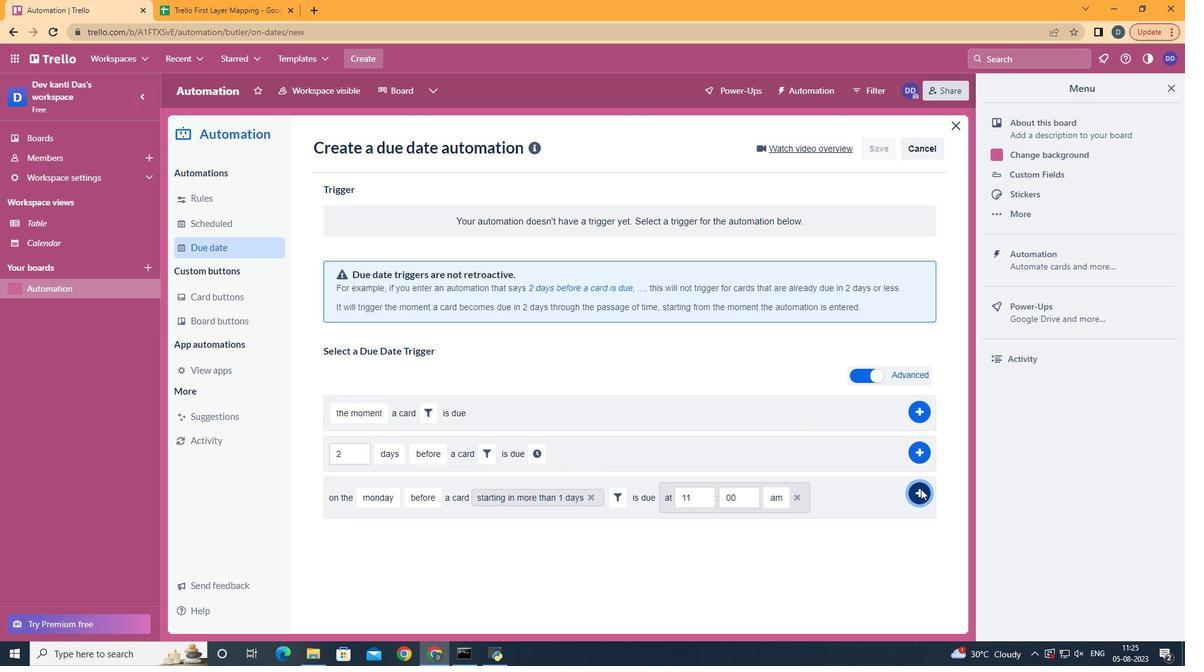 
Action: Mouse moved to (682, 261)
Screenshot: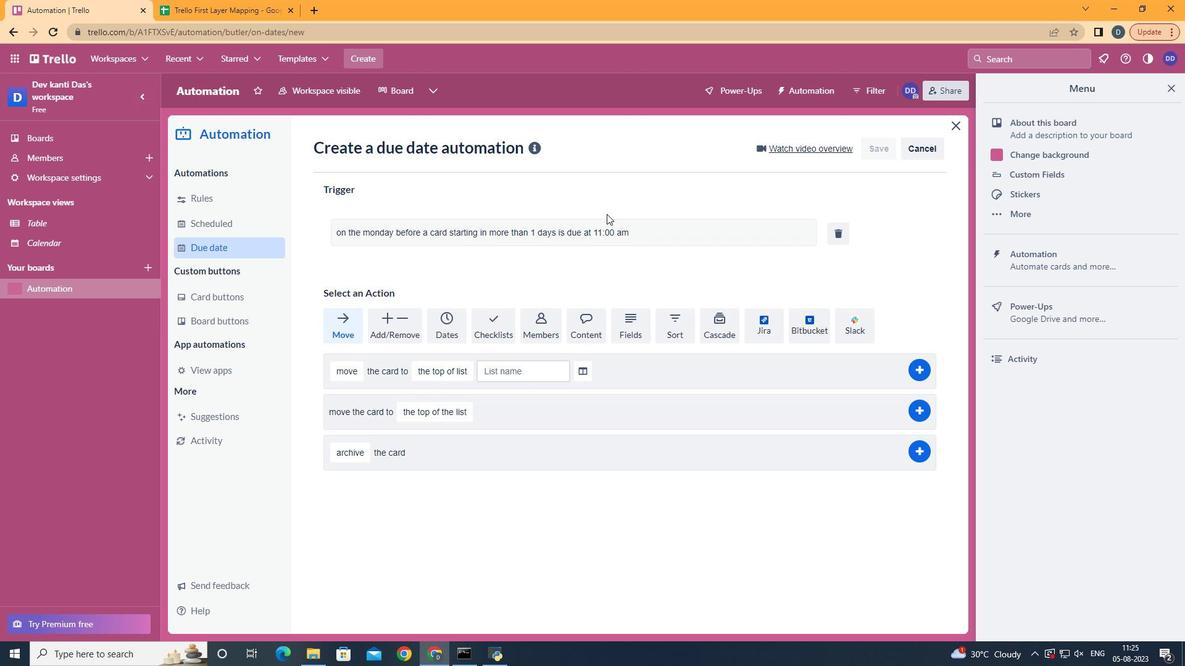 
